 Task: Add the task  Implement a new virtualization system for a company's IT infrastructure to the section Dash Decathlon in the project AgileResolve and add a Due Date to the respective task as 2024/02/27
Action: Mouse moved to (629, 443)
Screenshot: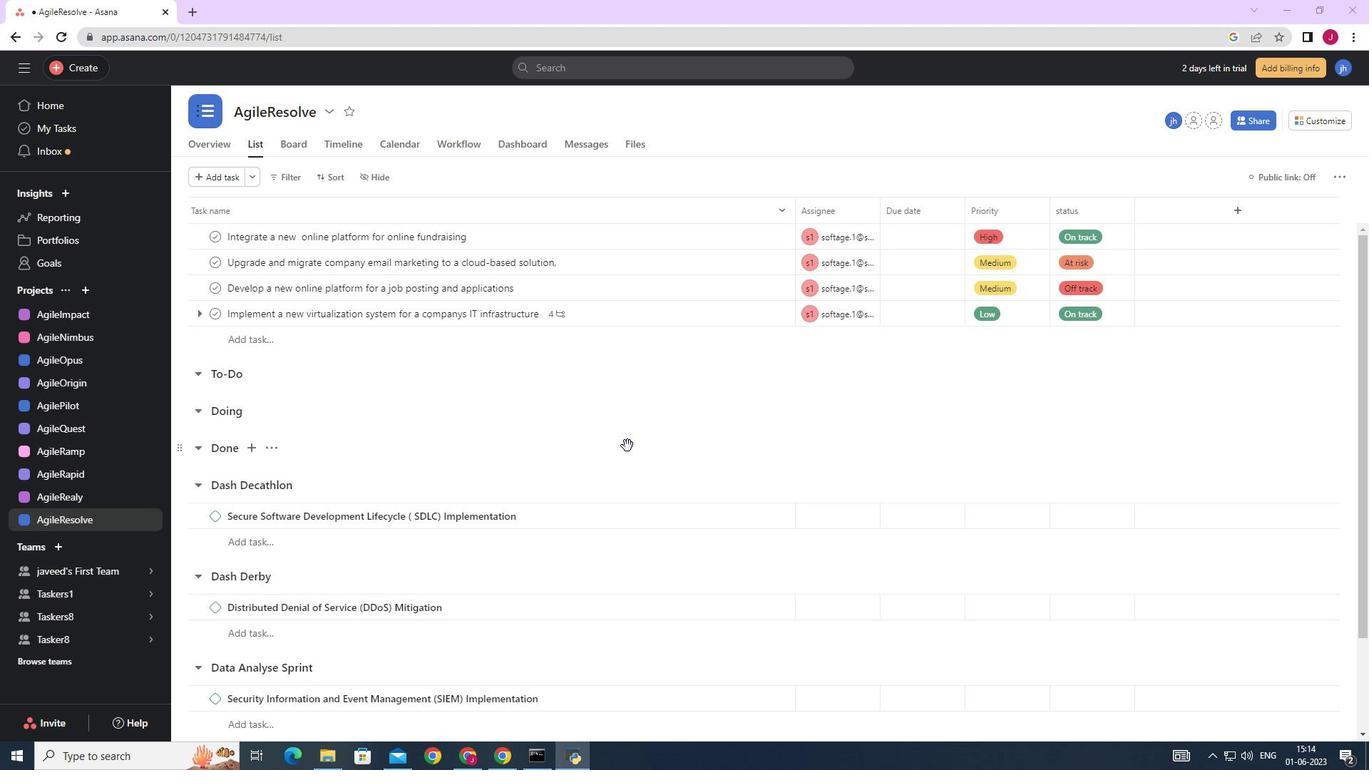 
Action: Mouse scrolled (629, 442) with delta (0, 0)
Screenshot: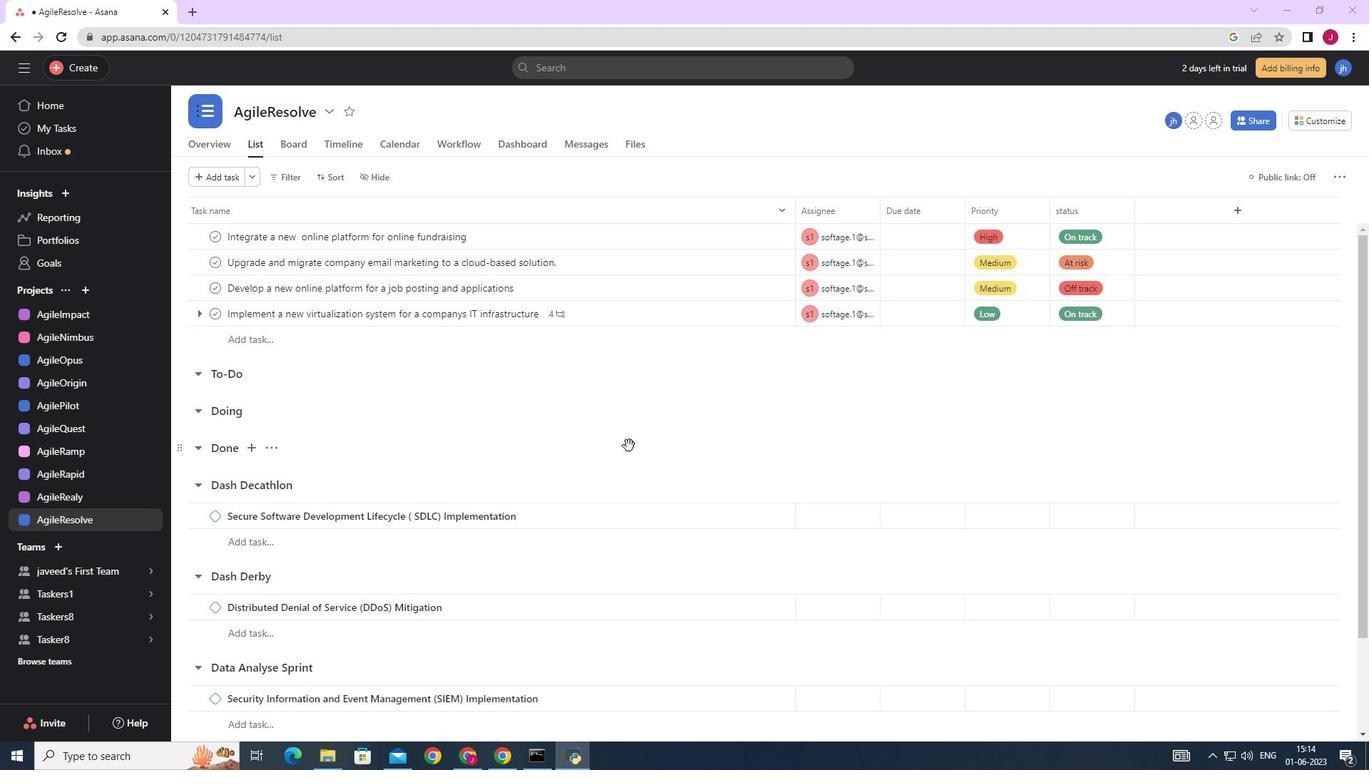 
Action: Mouse scrolled (629, 442) with delta (0, 0)
Screenshot: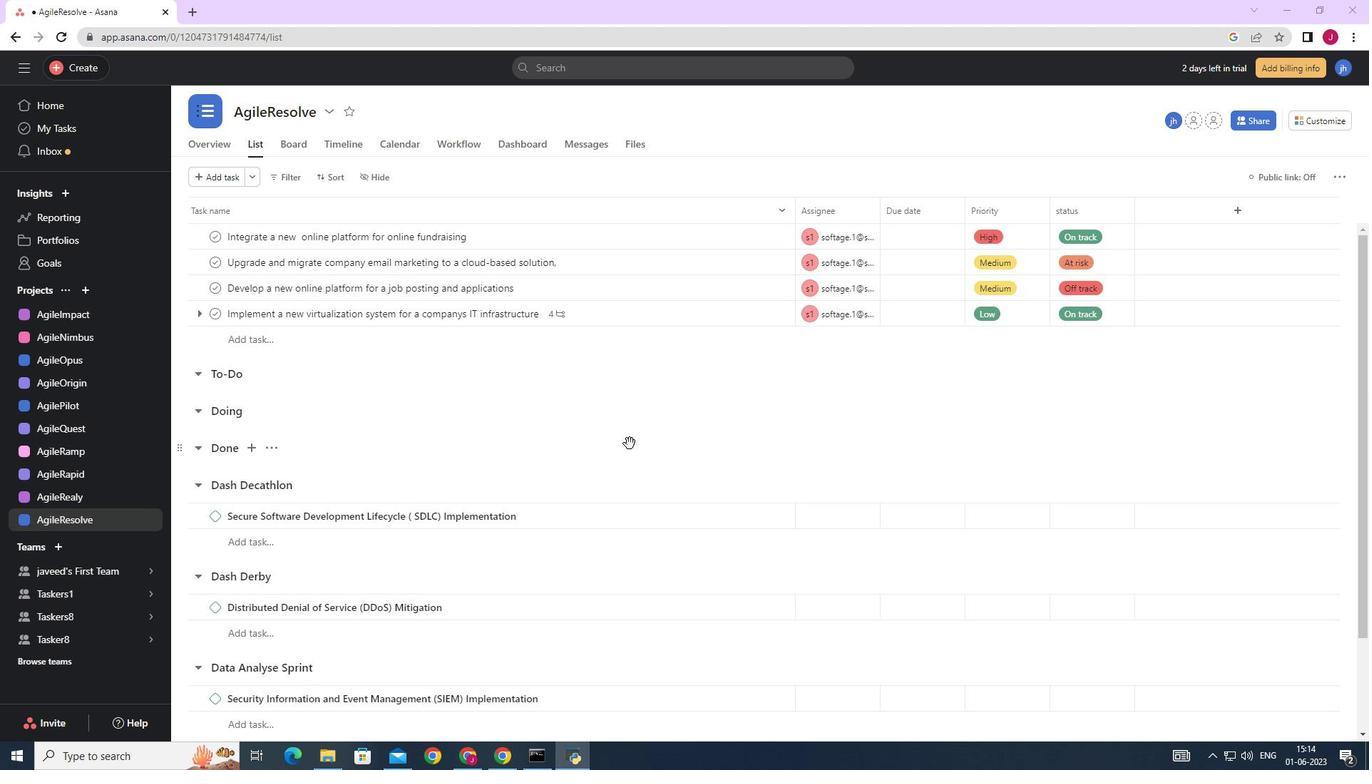 
Action: Mouse scrolled (629, 442) with delta (0, 0)
Screenshot: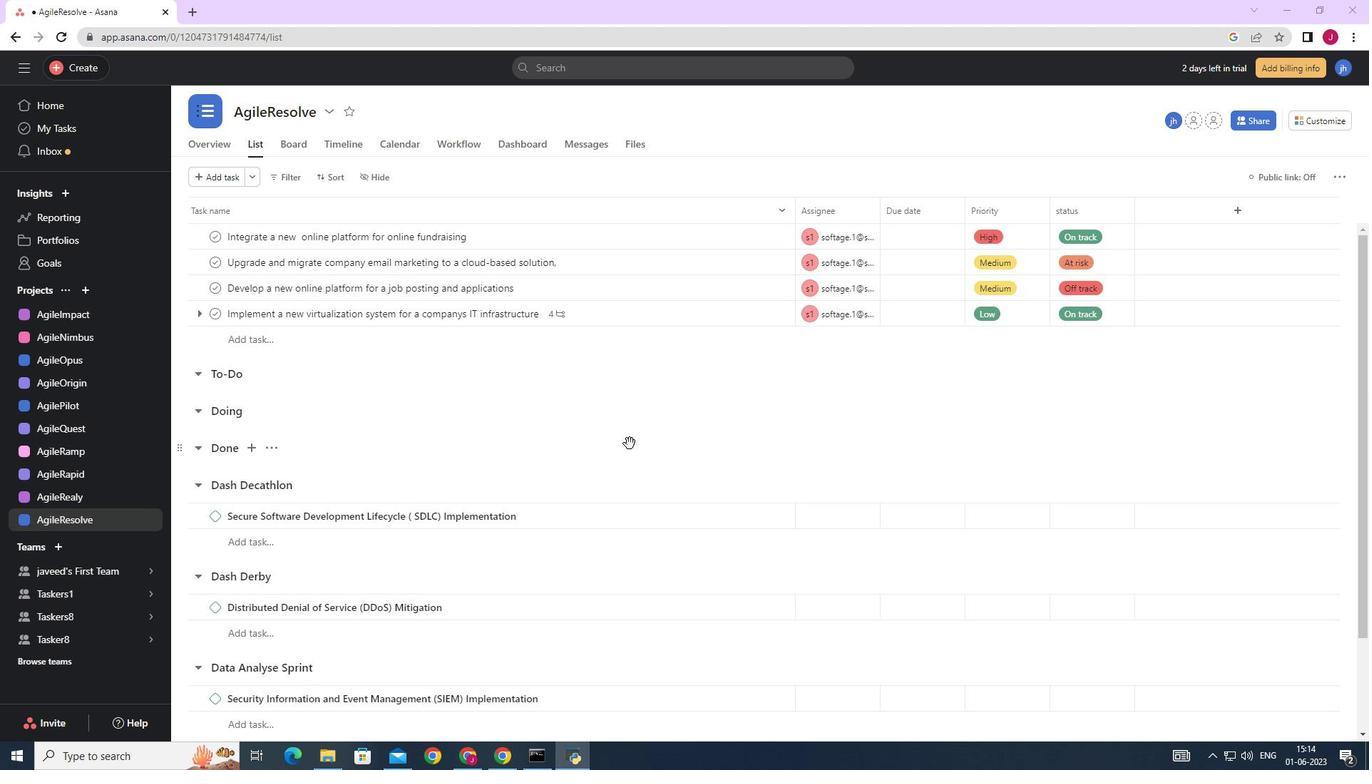 
Action: Mouse scrolled (629, 442) with delta (0, 0)
Screenshot: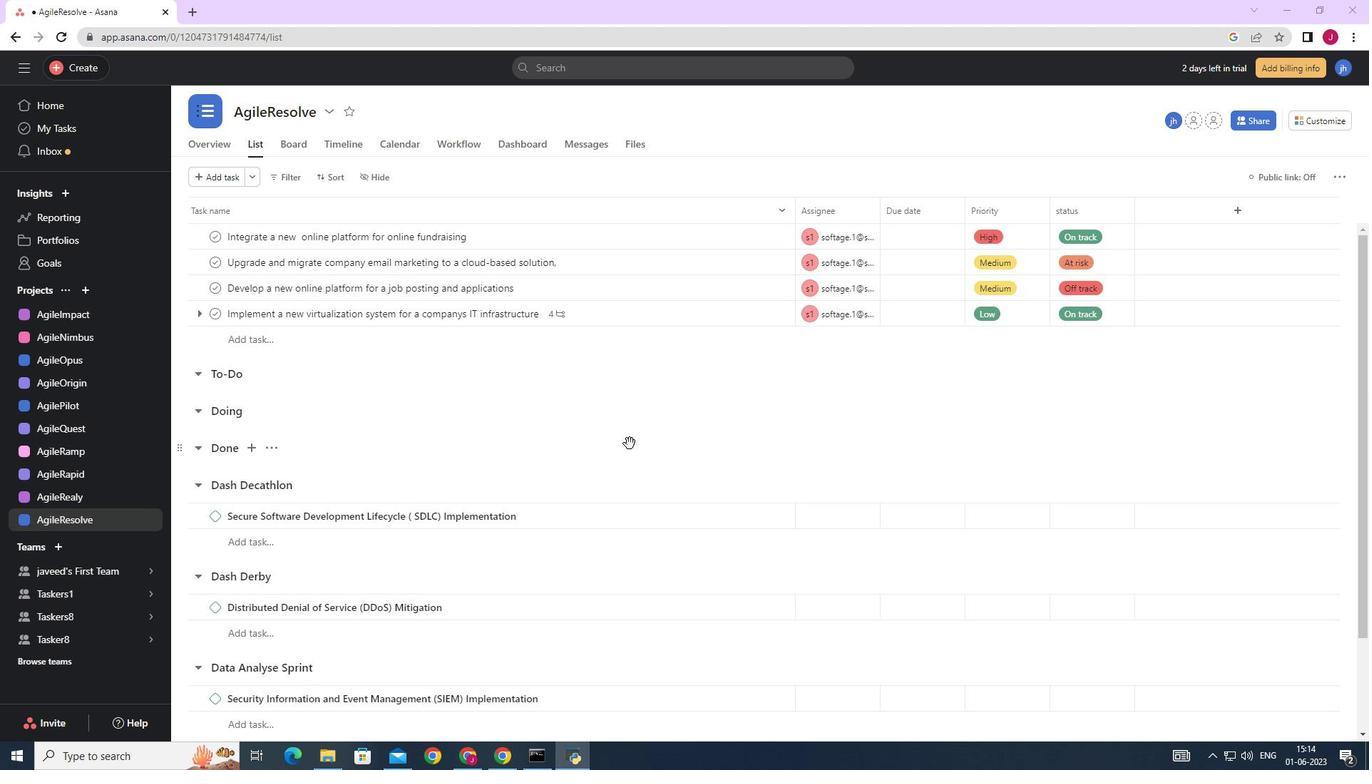 
Action: Mouse scrolled (629, 442) with delta (0, 0)
Screenshot: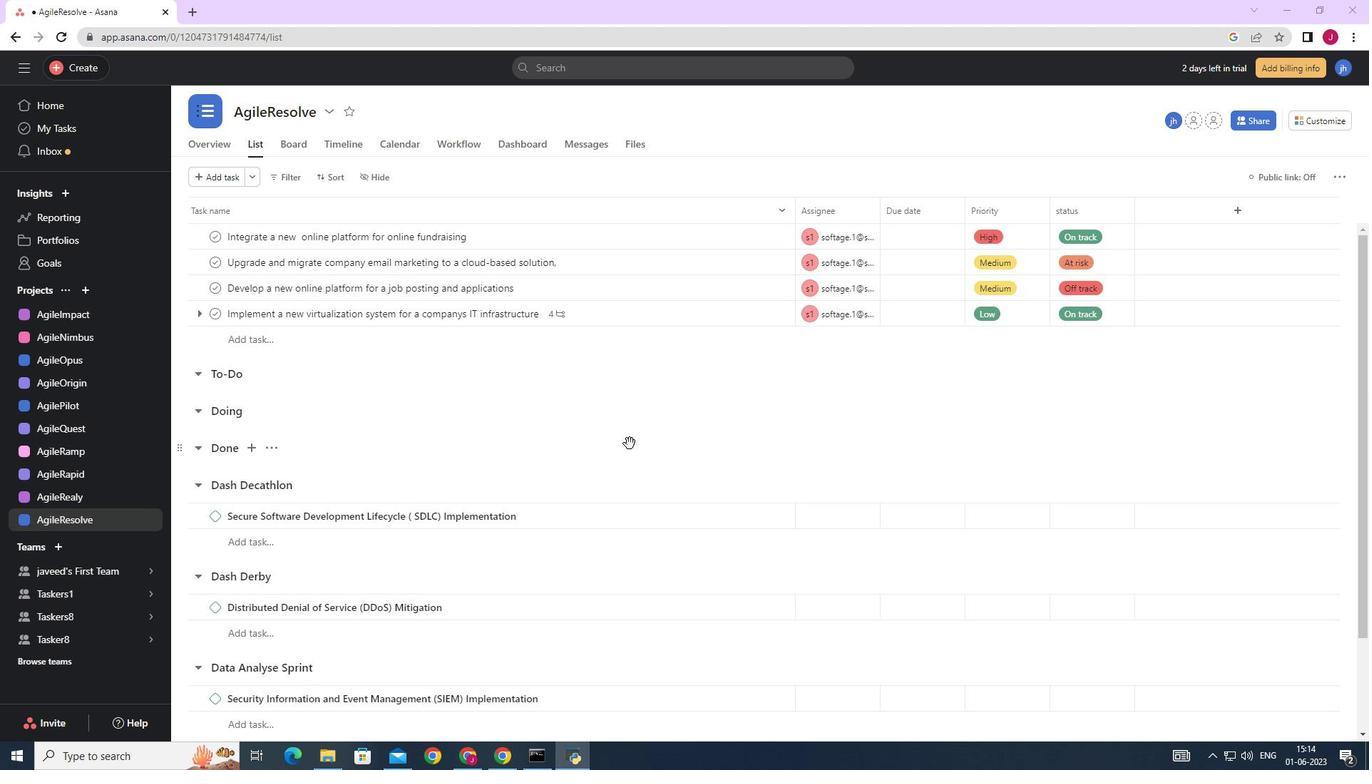 
Action: Mouse moved to (658, 434)
Screenshot: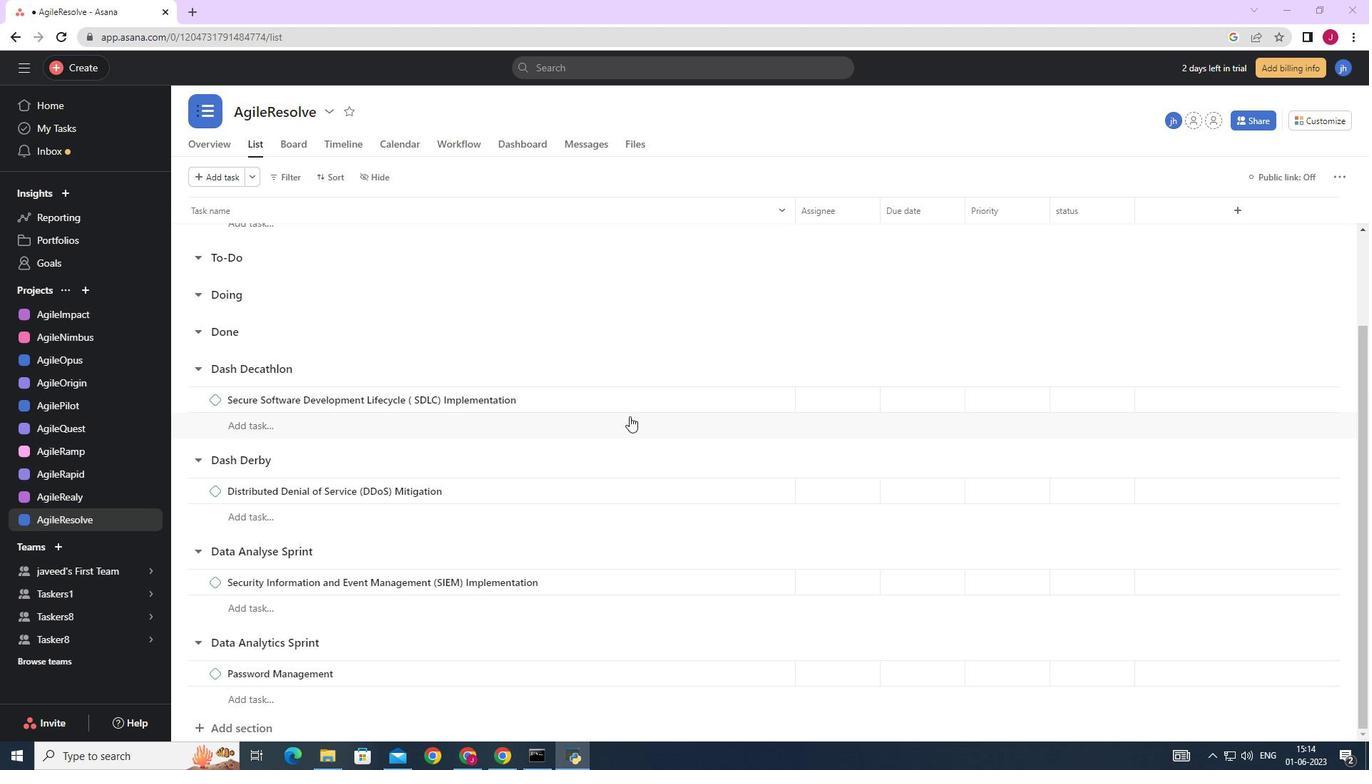
Action: Mouse scrolled (658, 434) with delta (0, 0)
Screenshot: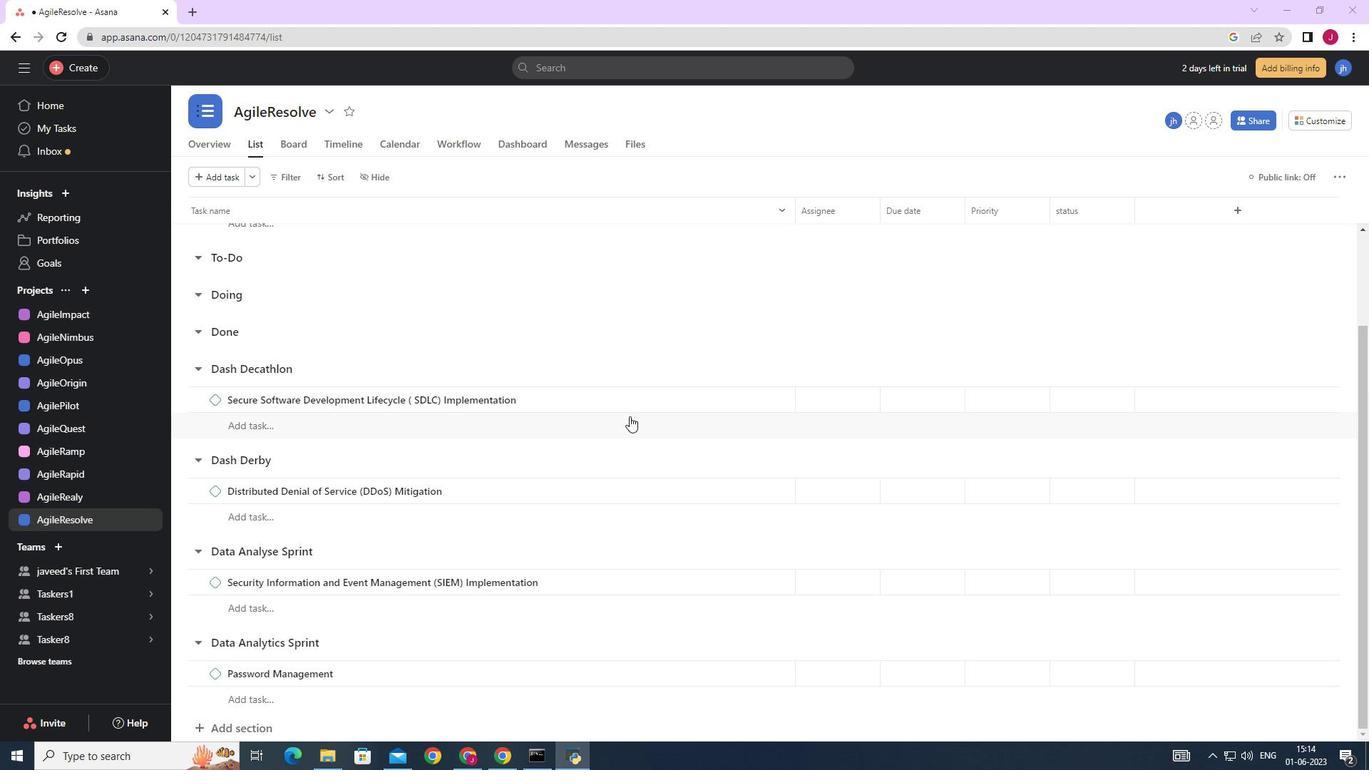 
Action: Mouse moved to (658, 435)
Screenshot: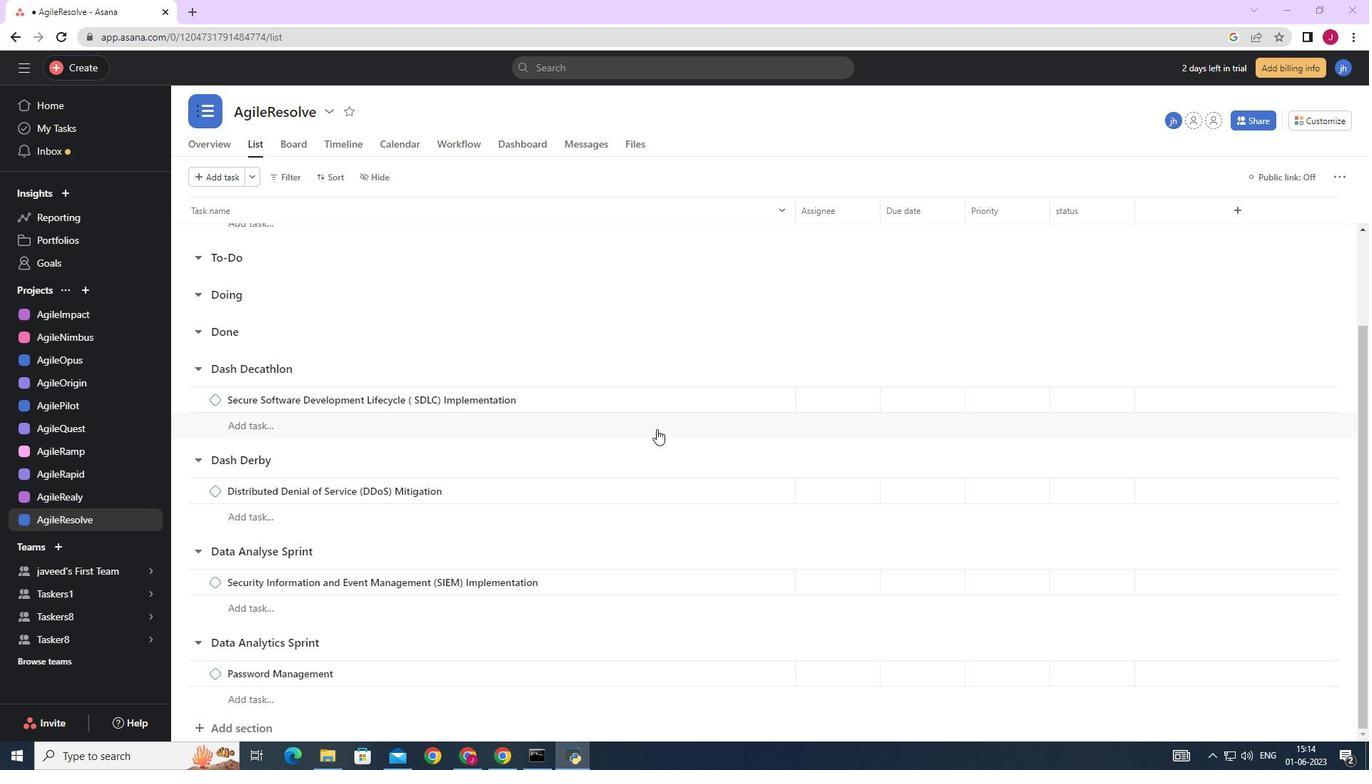 
Action: Mouse scrolled (658, 434) with delta (0, 0)
Screenshot: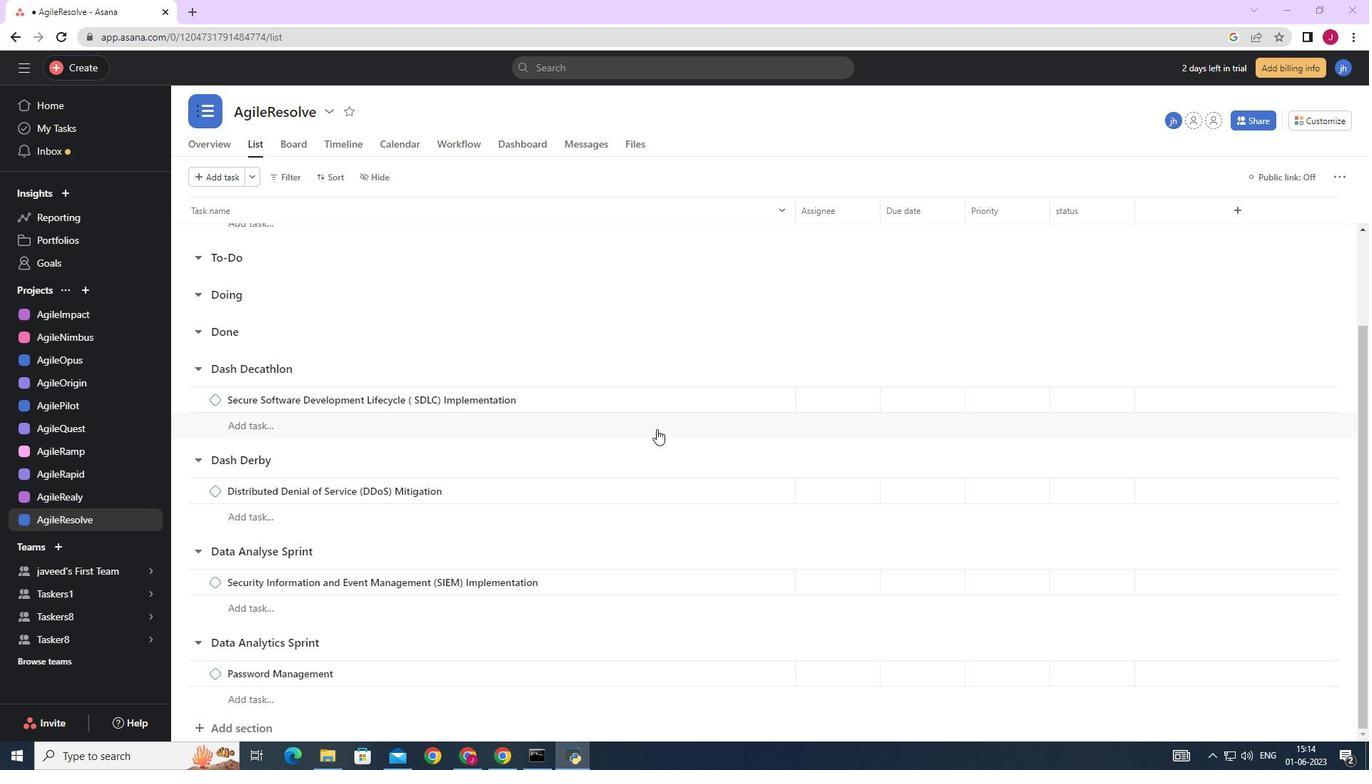 
Action: Mouse moved to (659, 436)
Screenshot: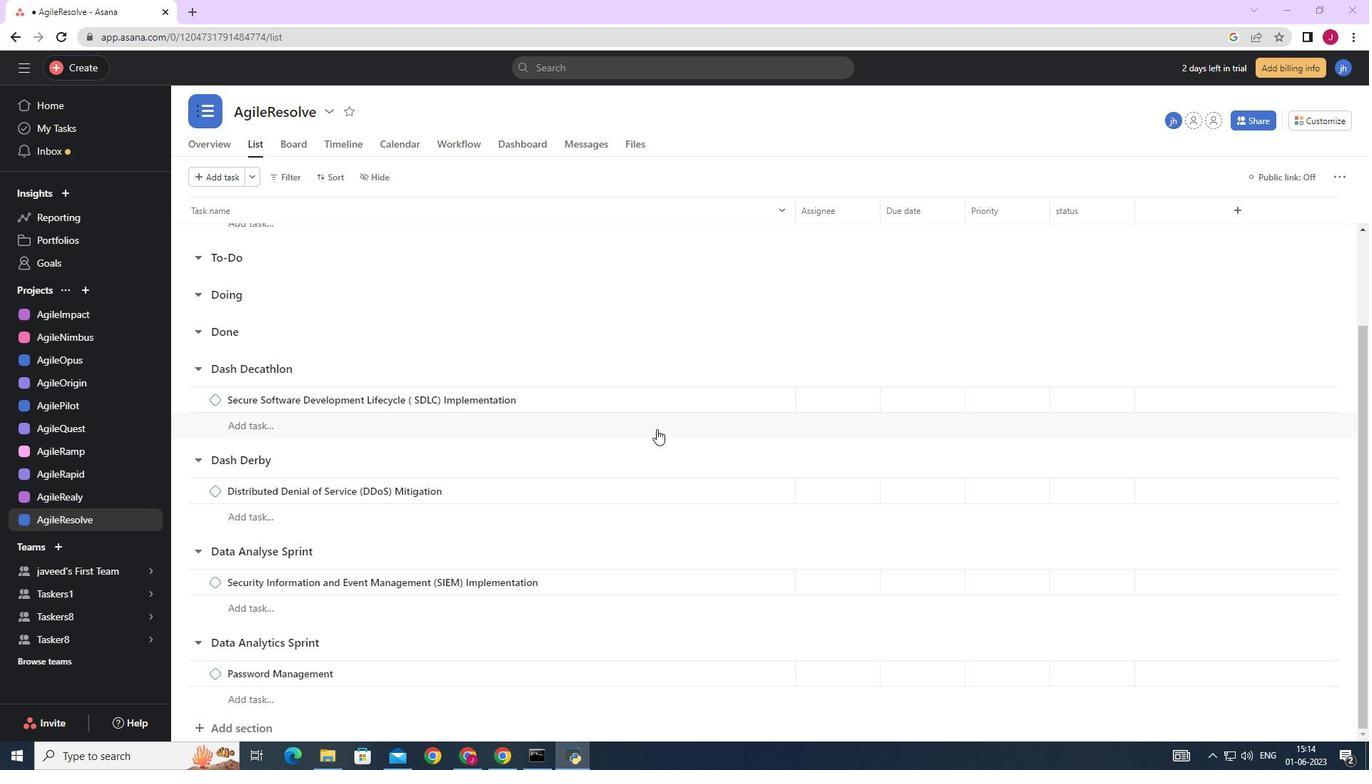 
Action: Mouse scrolled (659, 435) with delta (0, 0)
Screenshot: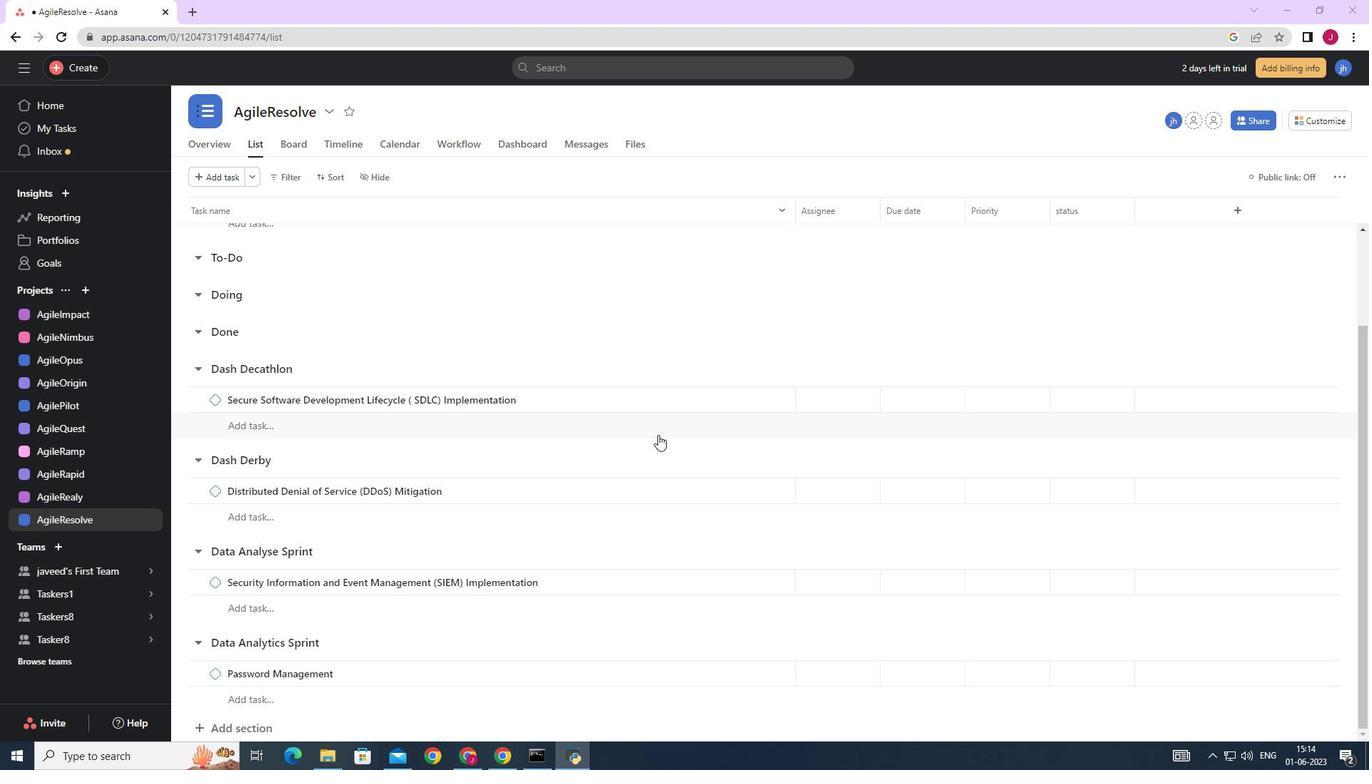 
Action: Mouse moved to (598, 436)
Screenshot: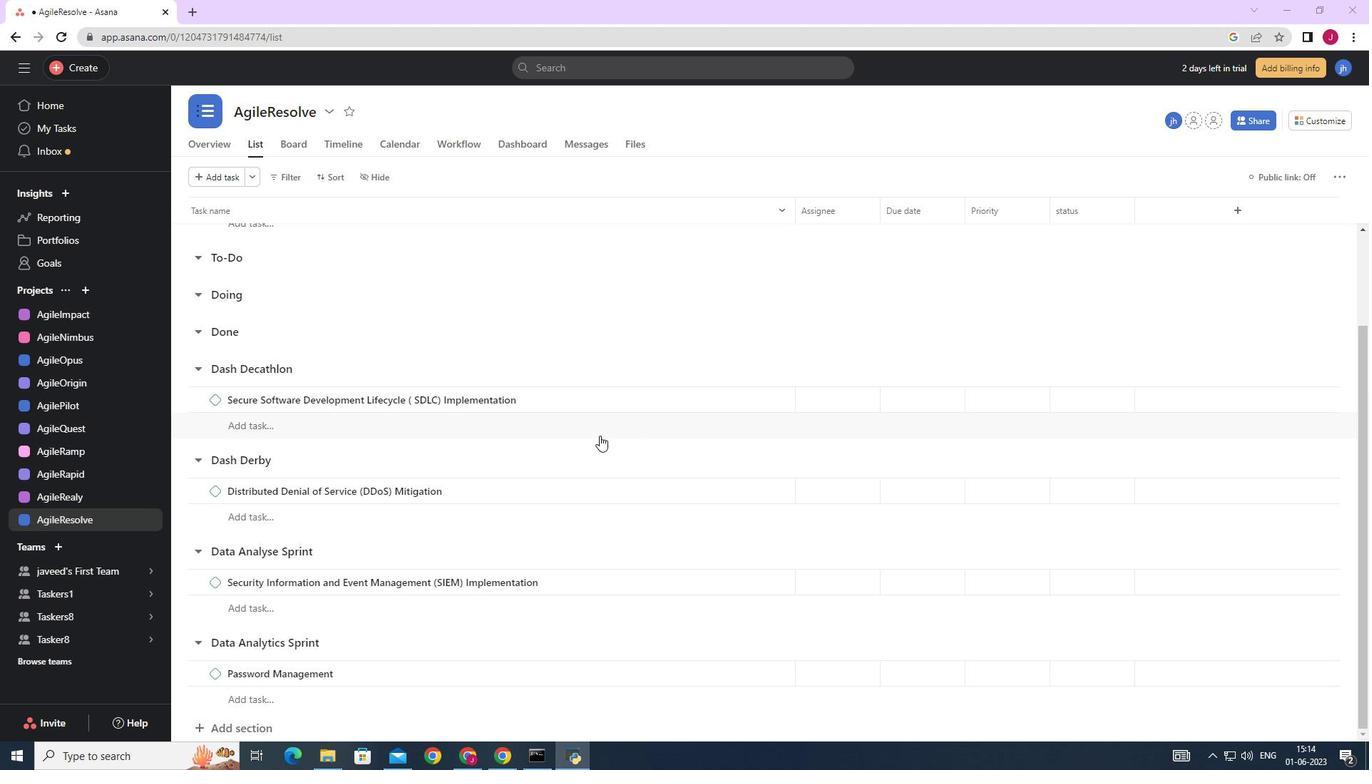
Action: Mouse scrolled (598, 437) with delta (0, 0)
Screenshot: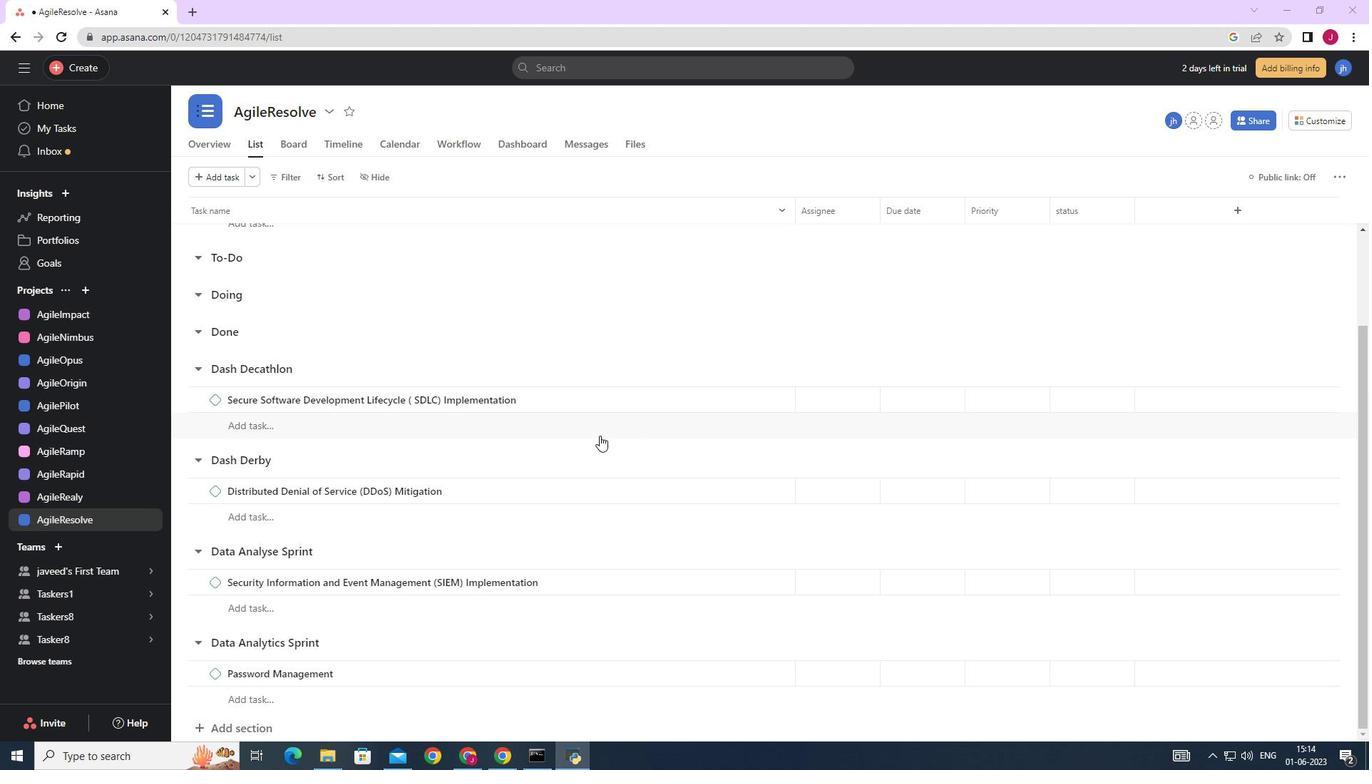 
Action: Mouse moved to (598, 436)
Screenshot: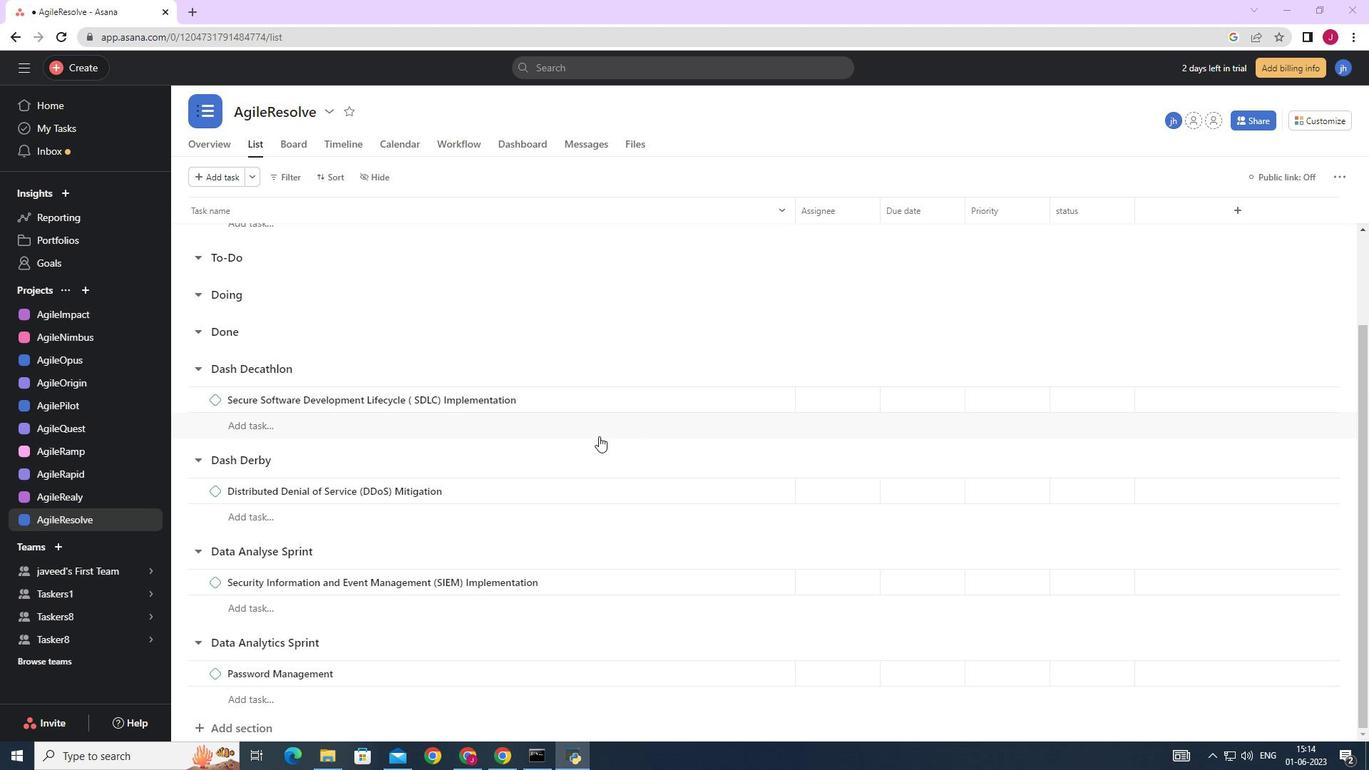 
Action: Mouse scrolled (598, 437) with delta (0, 0)
Screenshot: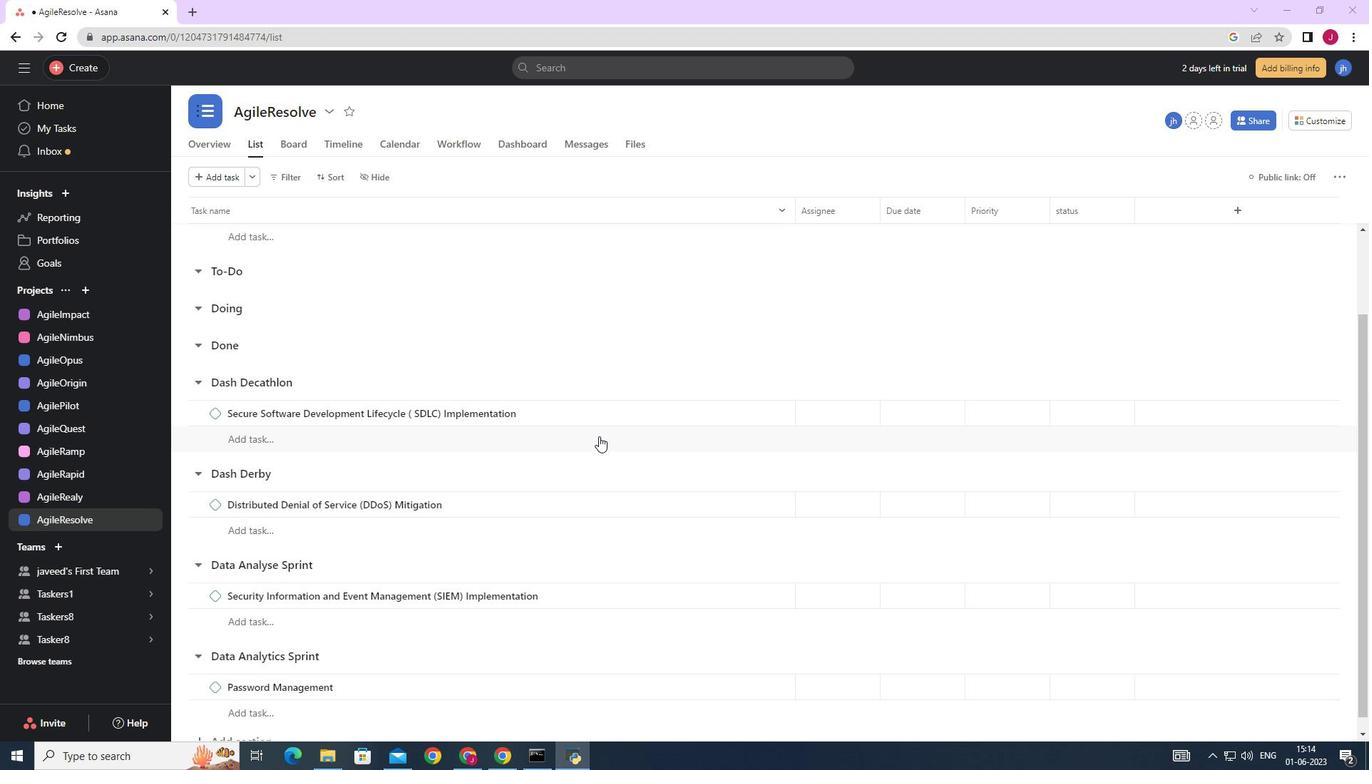 
Action: Mouse scrolled (598, 437) with delta (0, 0)
Screenshot: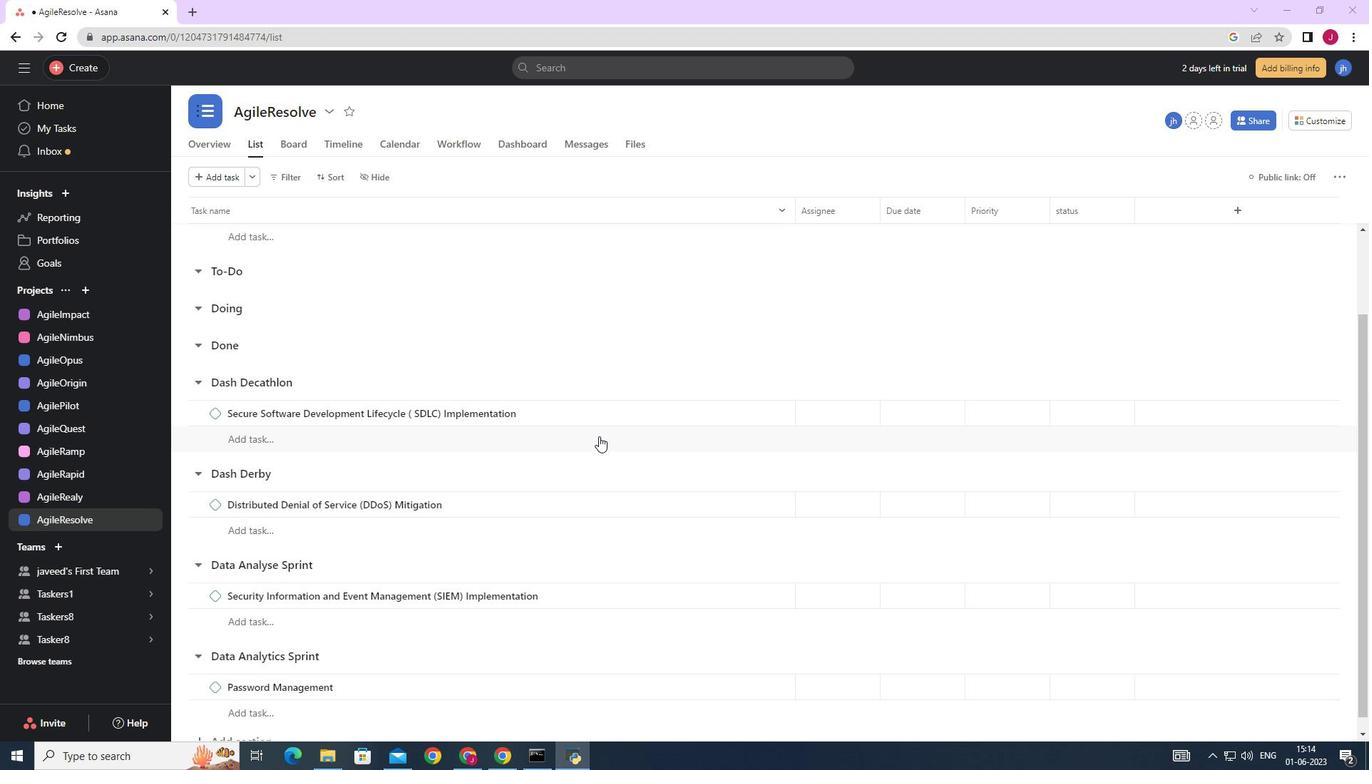 
Action: Mouse moved to (753, 309)
Screenshot: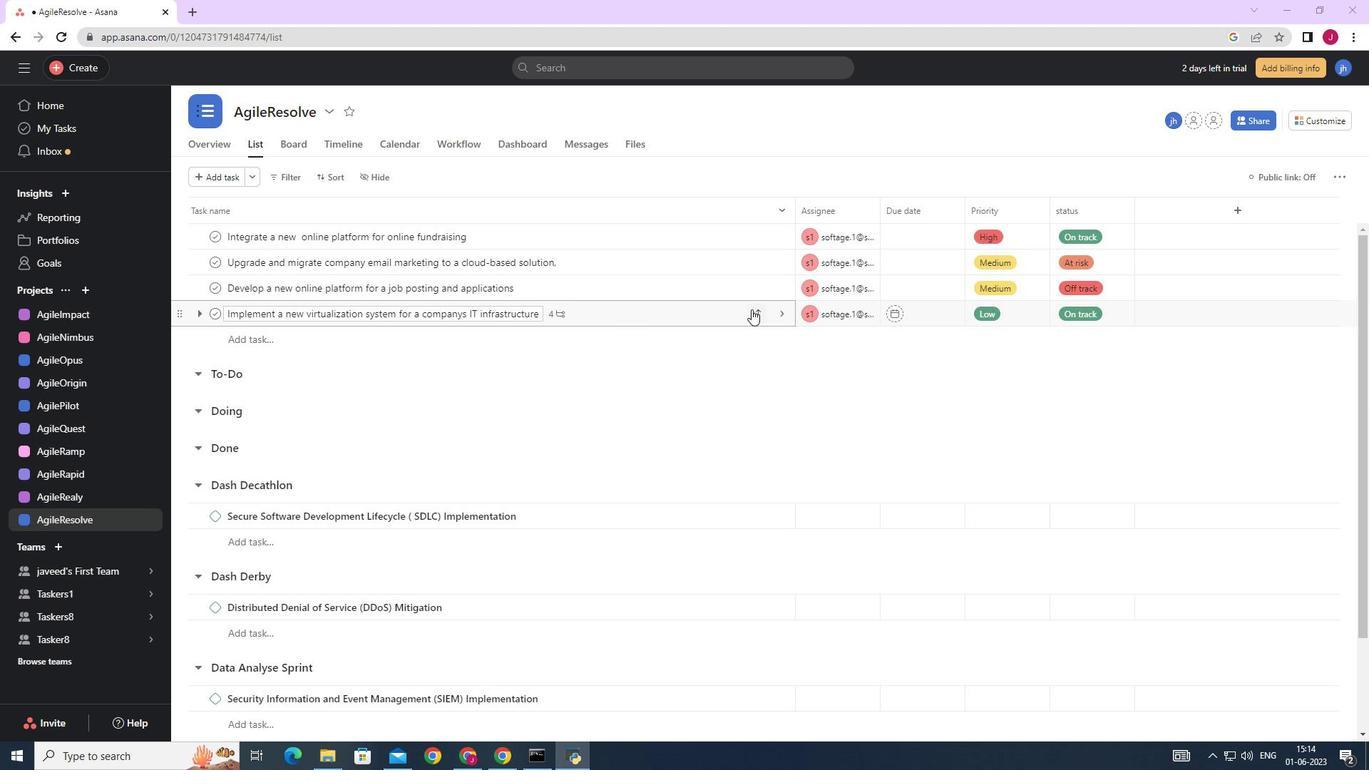 
Action: Mouse pressed left at (753, 309)
Screenshot: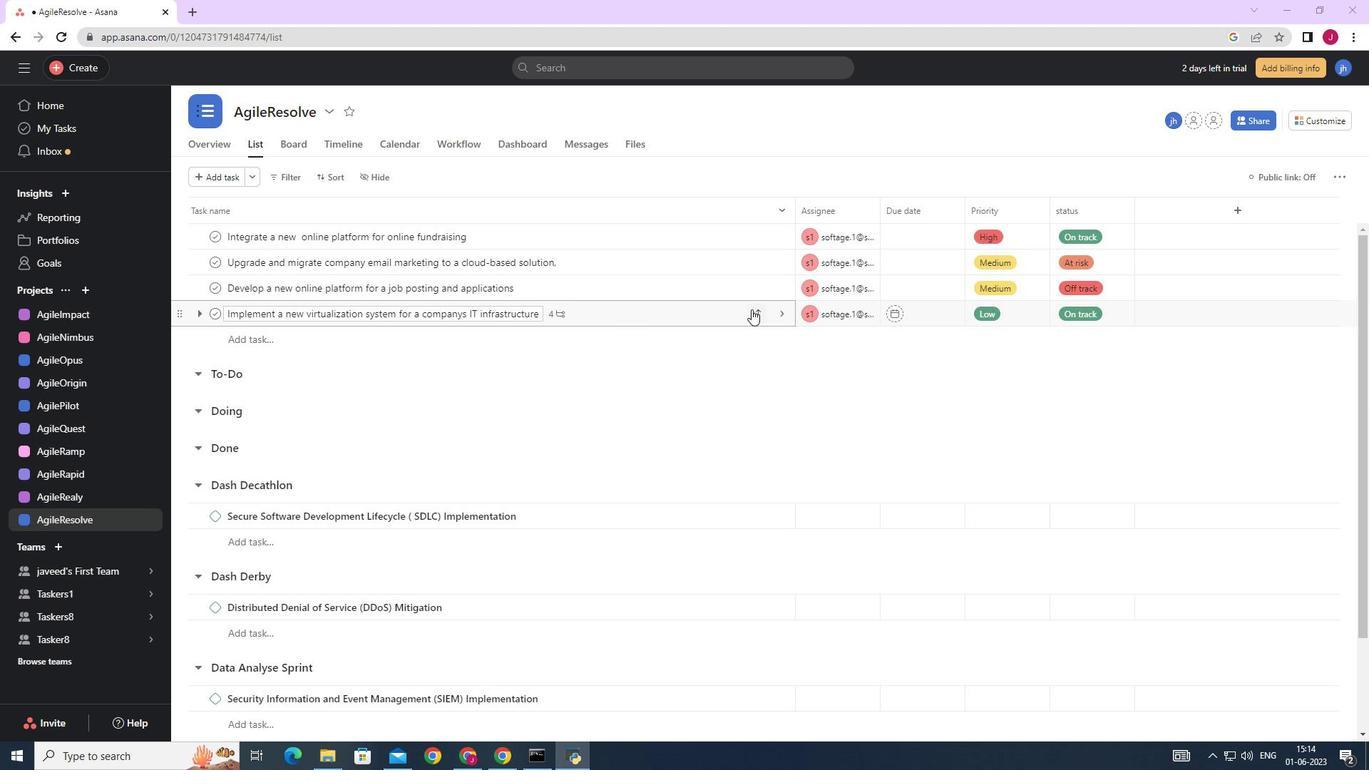 
Action: Mouse moved to (701, 472)
Screenshot: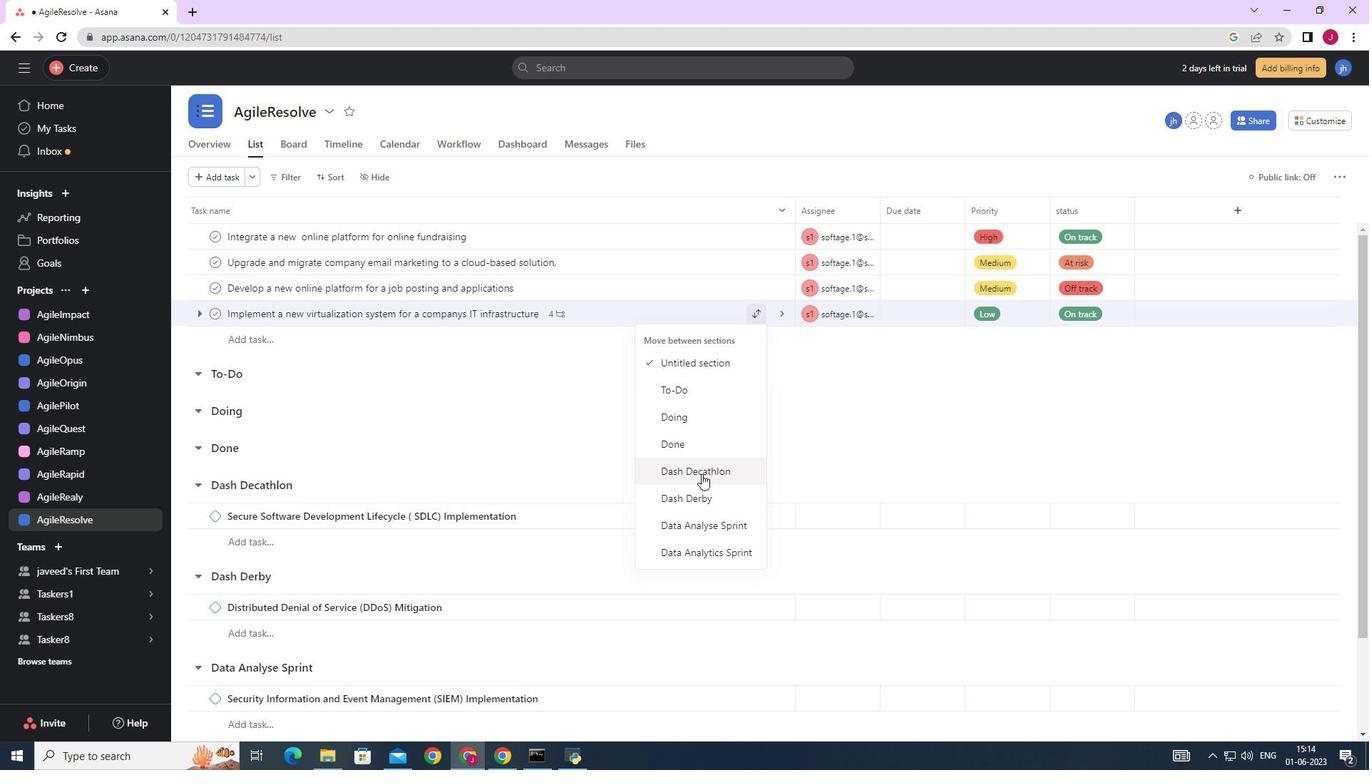 
Action: Mouse pressed left at (701, 472)
Screenshot: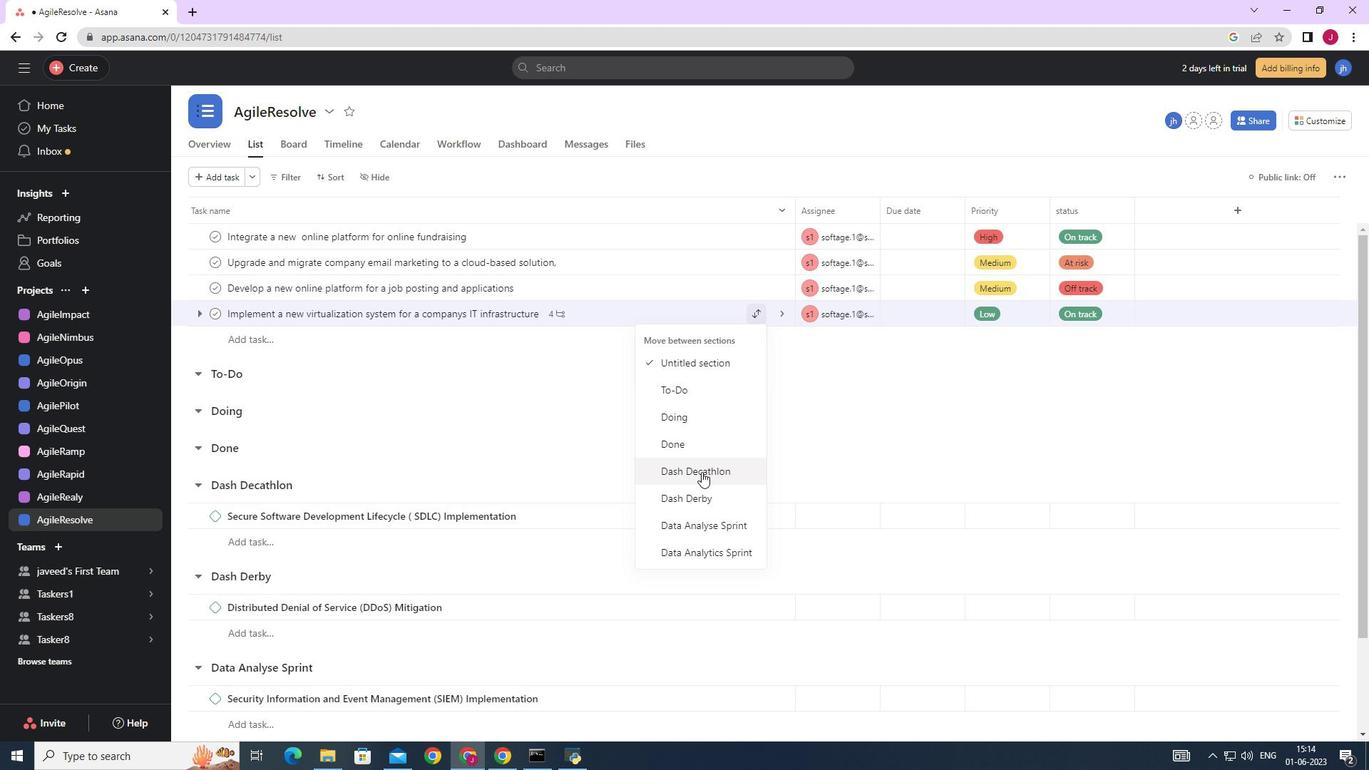 
Action: Mouse moved to (932, 491)
Screenshot: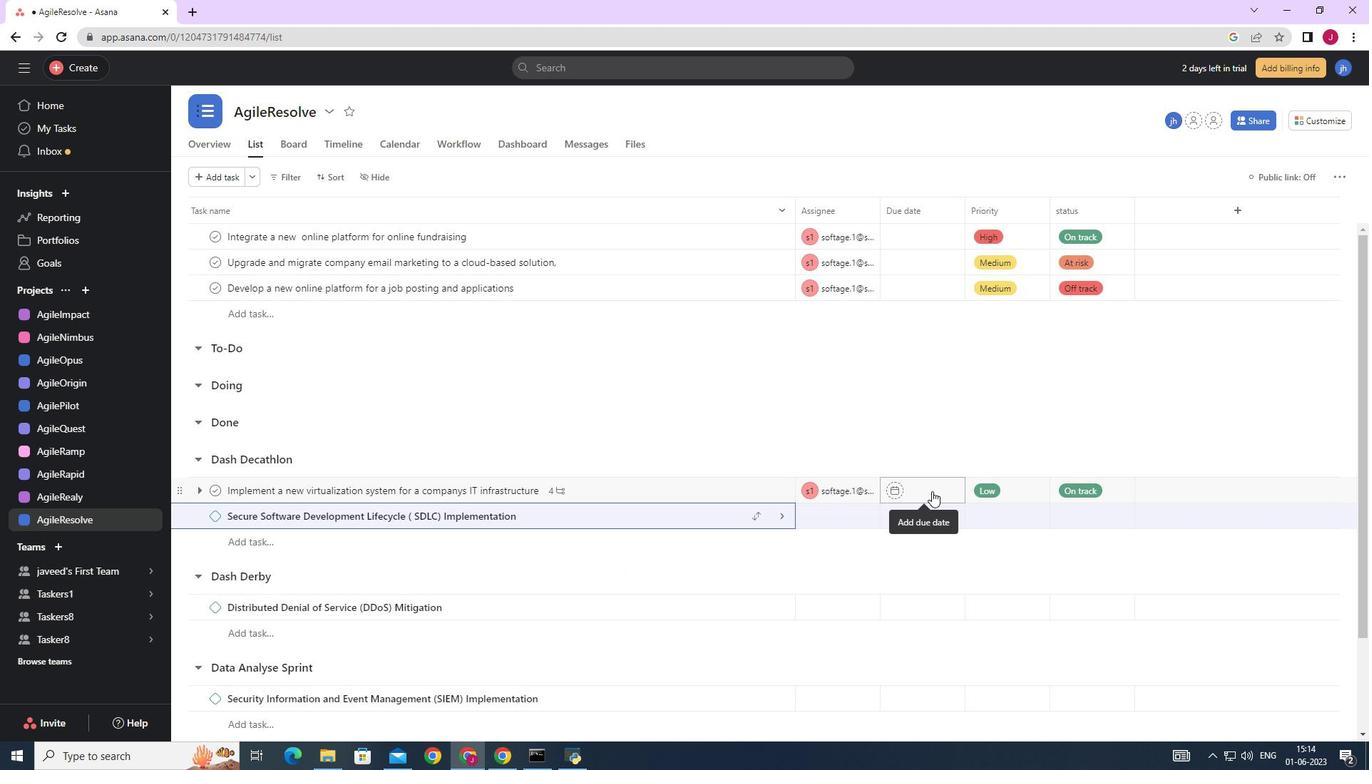 
Action: Mouse pressed left at (932, 491)
Screenshot: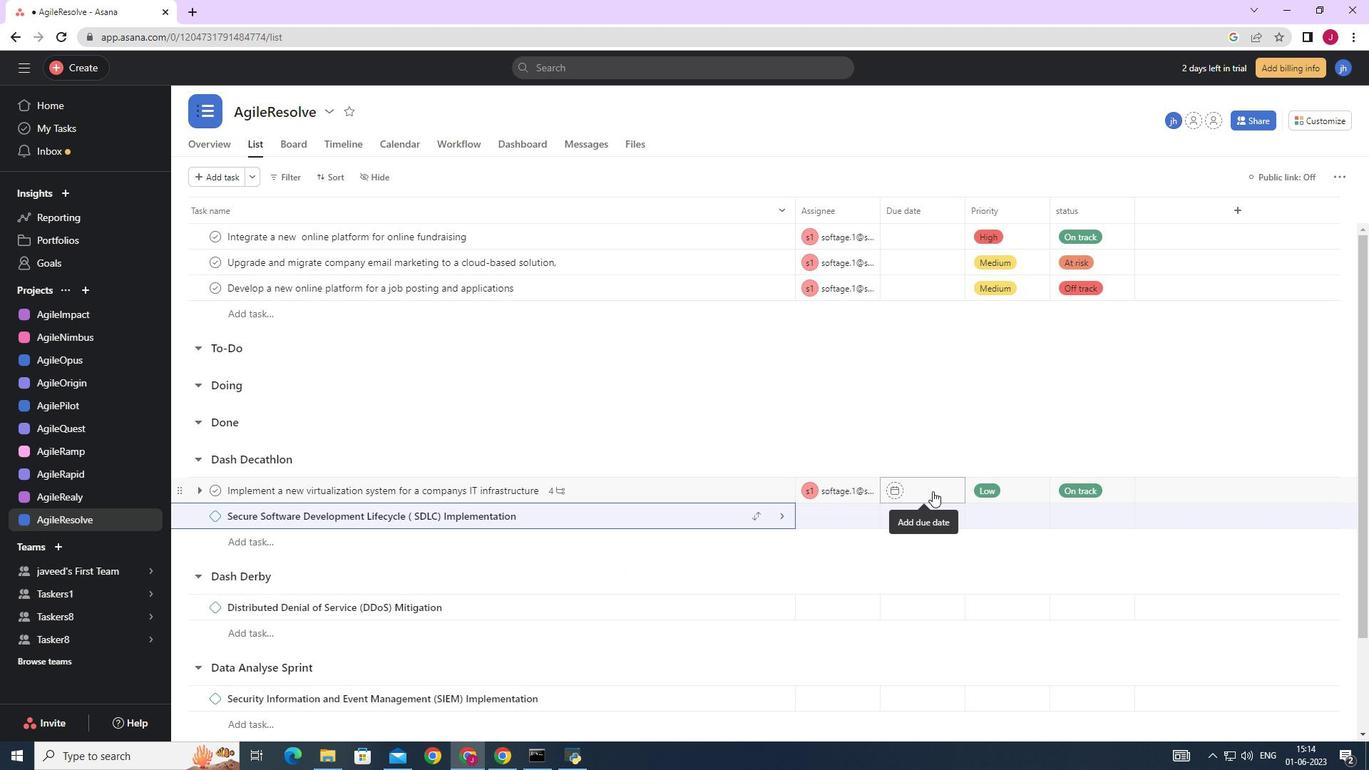
Action: Mouse moved to (1063, 263)
Screenshot: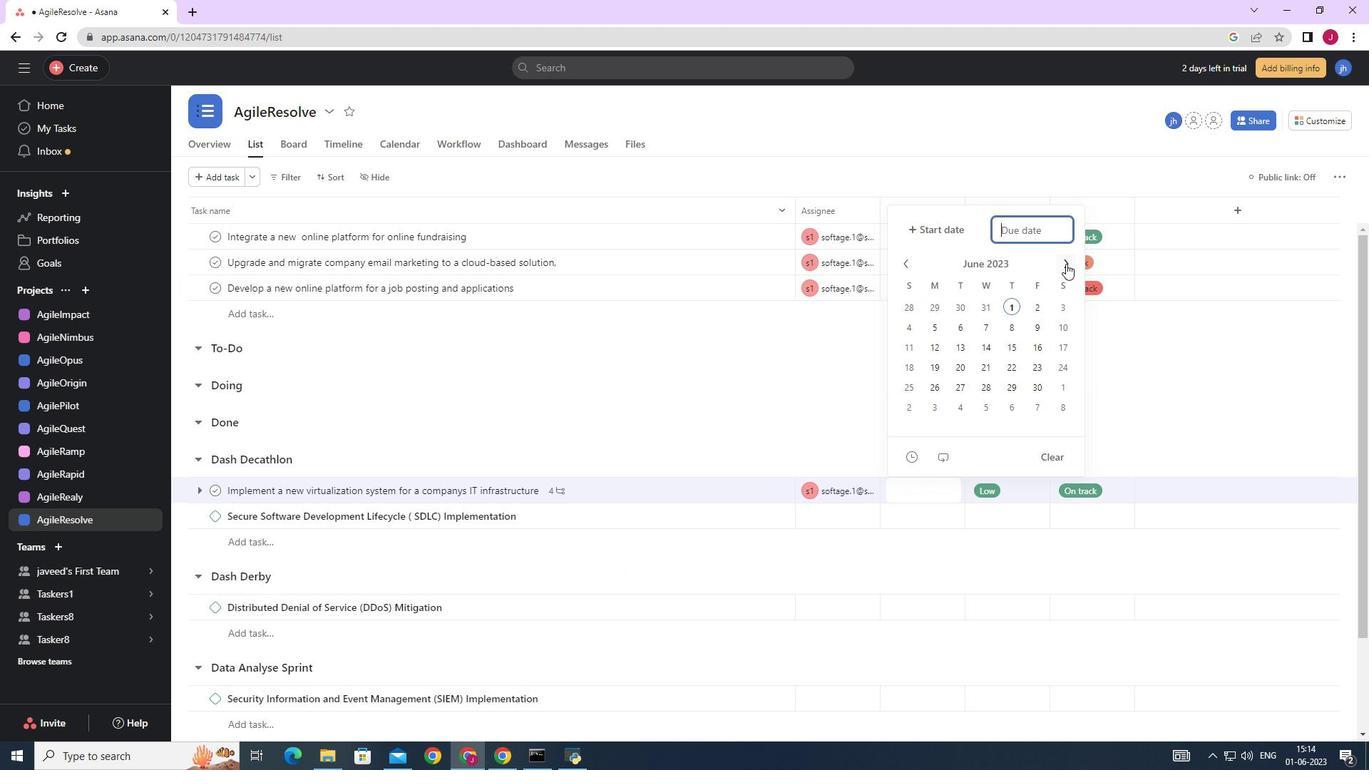 
Action: Mouse pressed left at (1063, 263)
Screenshot: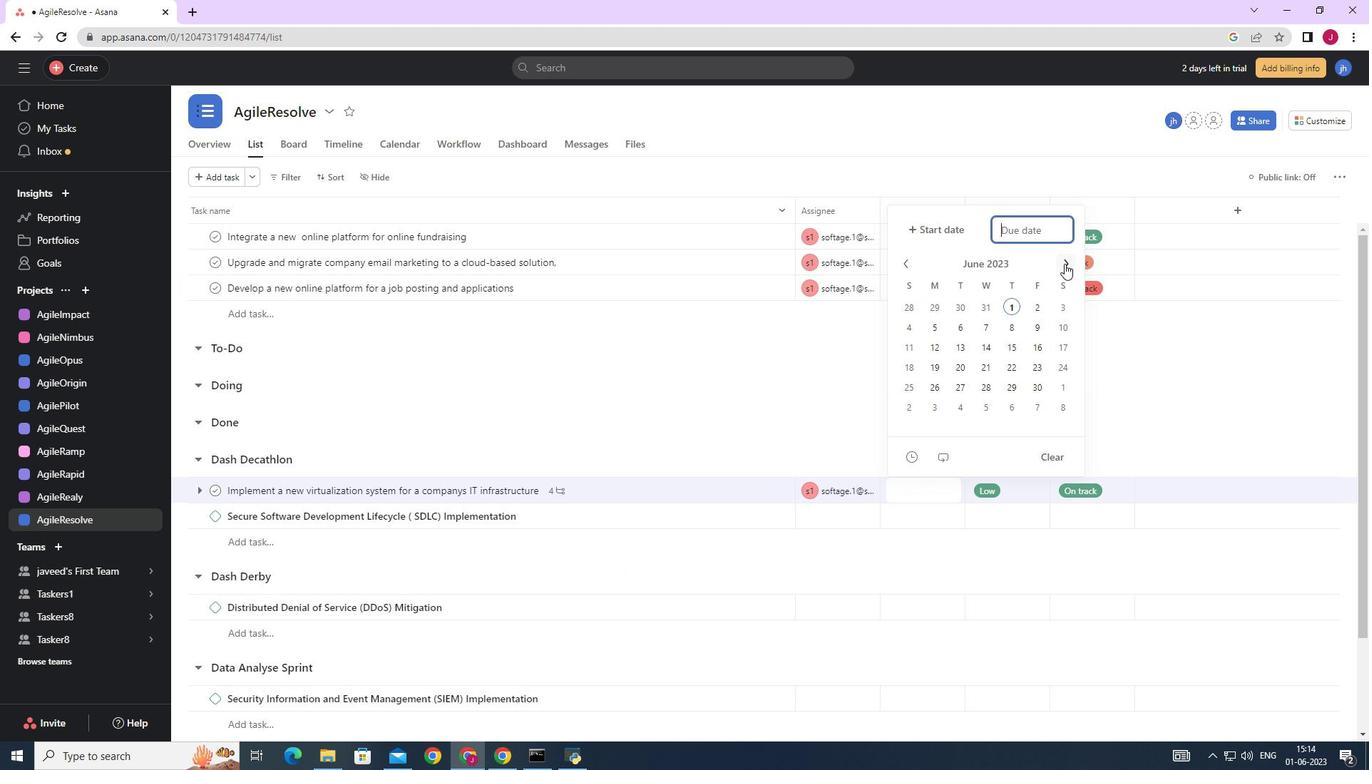 
Action: Mouse pressed left at (1063, 263)
Screenshot: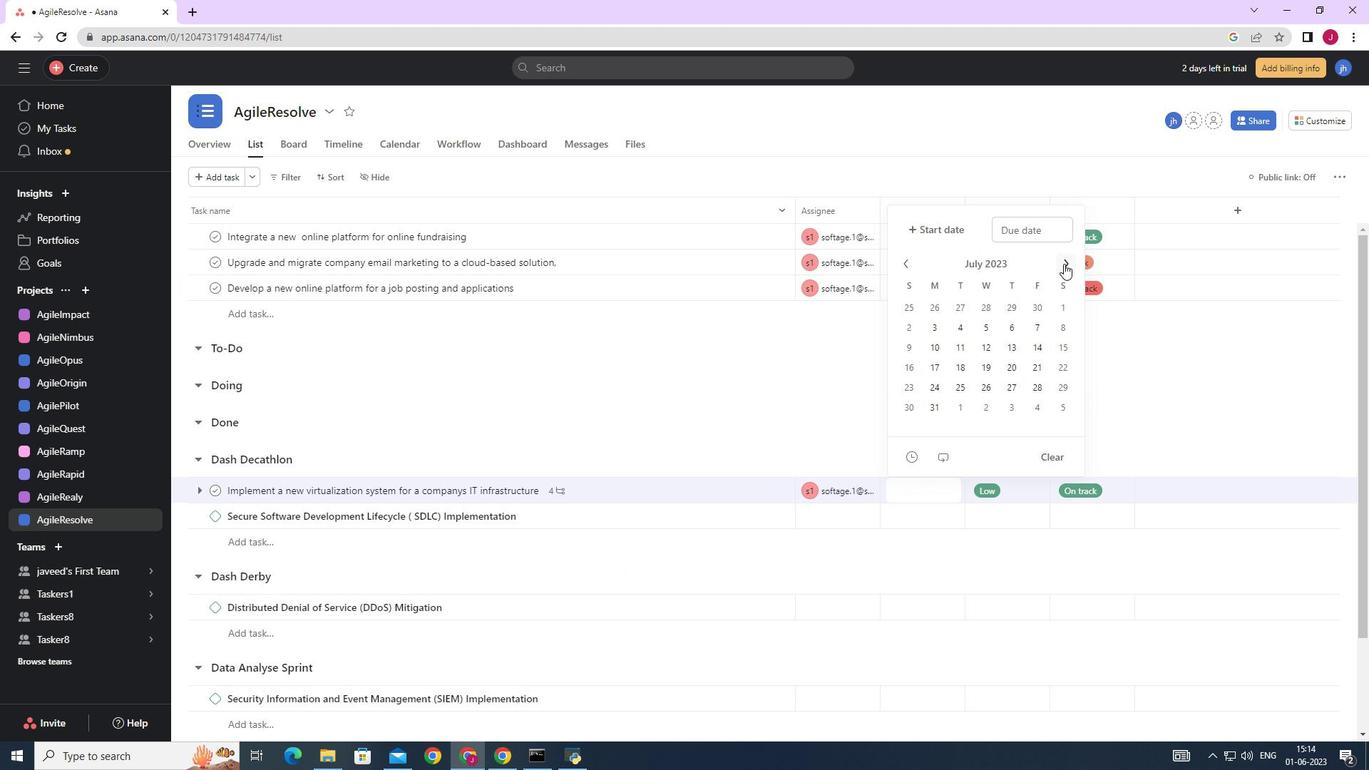 
Action: Mouse pressed left at (1063, 263)
Screenshot: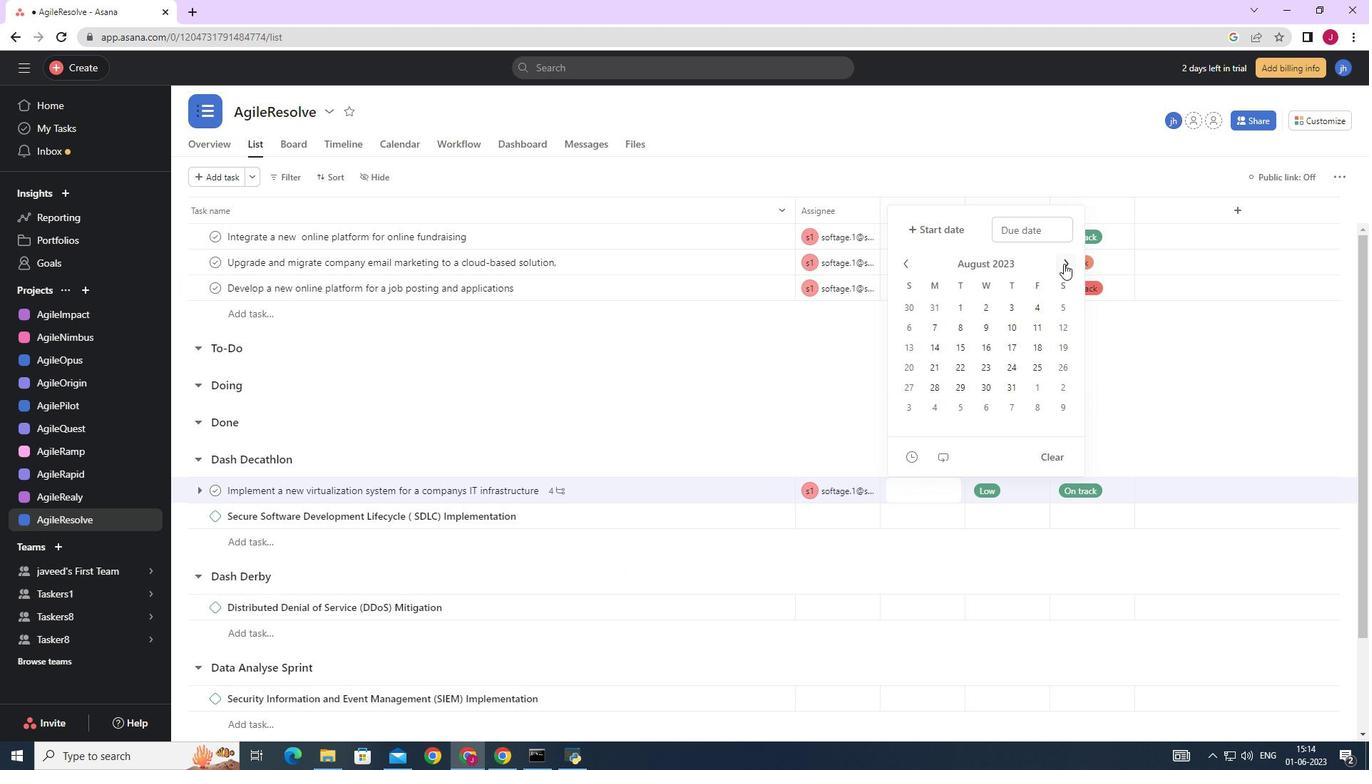
Action: Mouse pressed left at (1063, 263)
Screenshot: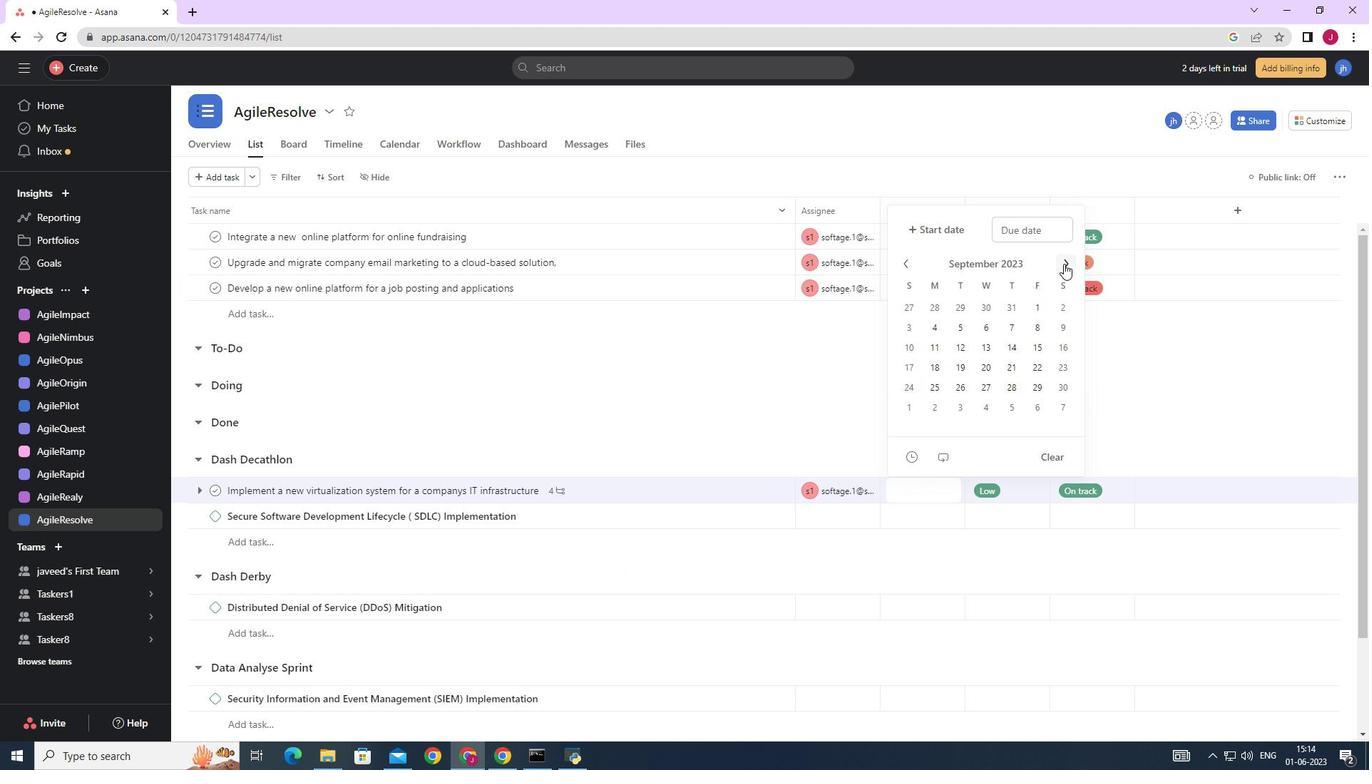 
Action: Mouse pressed left at (1063, 263)
Screenshot: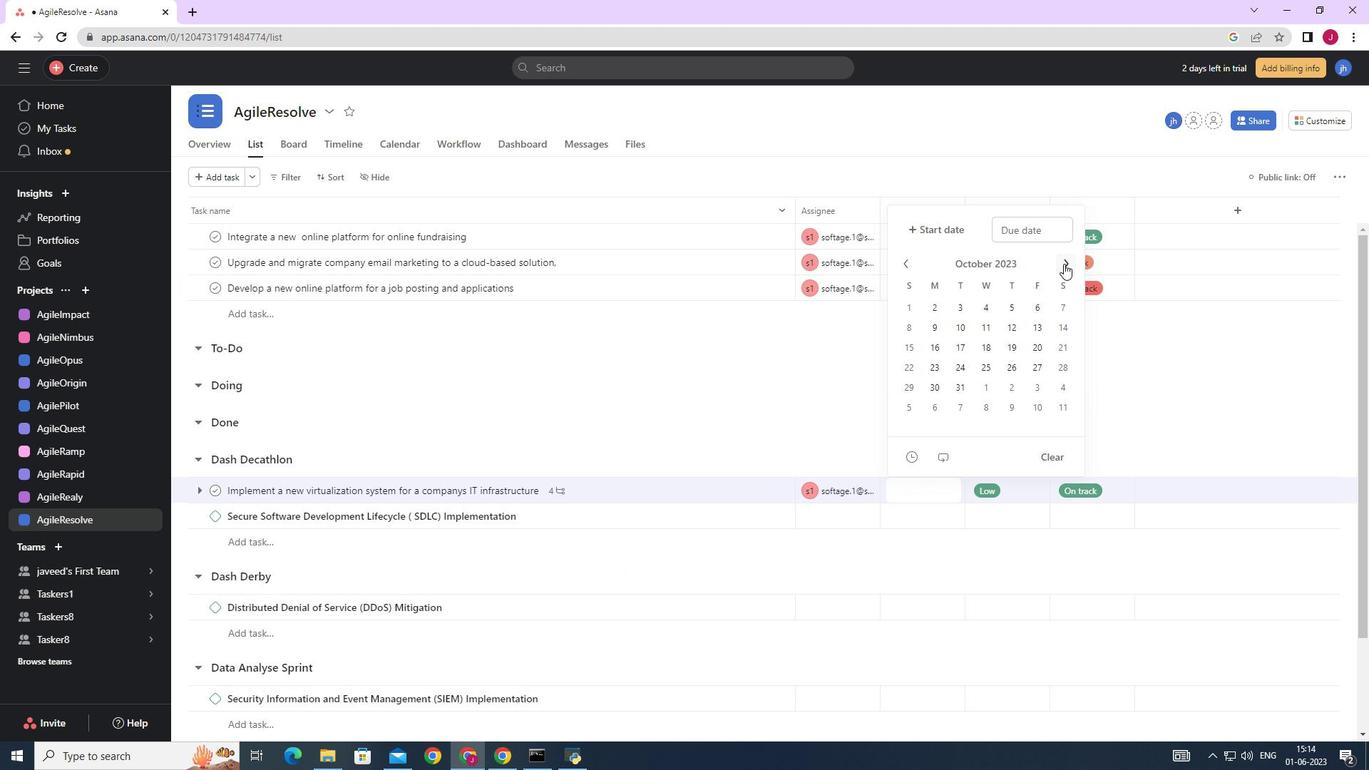 
Action: Mouse pressed left at (1063, 263)
Screenshot: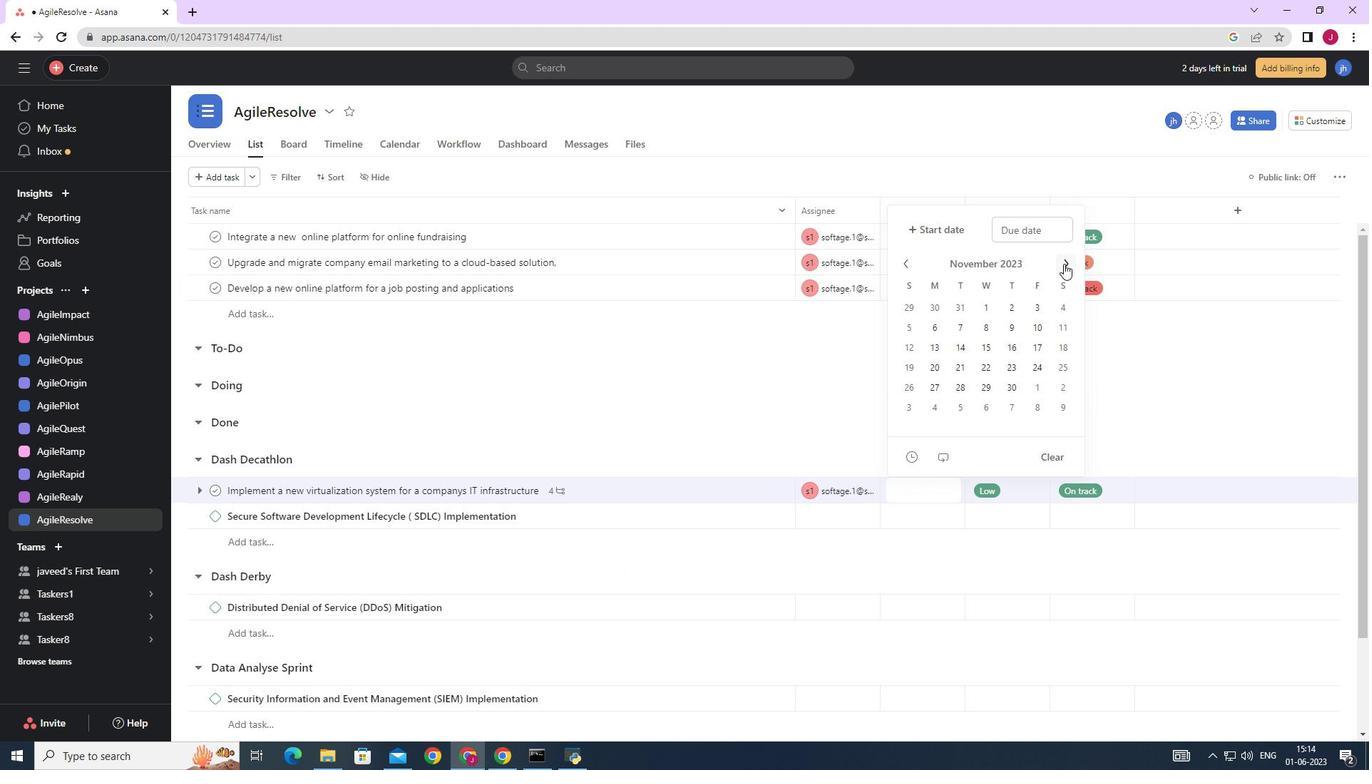 
Action: Mouse pressed left at (1063, 263)
Screenshot: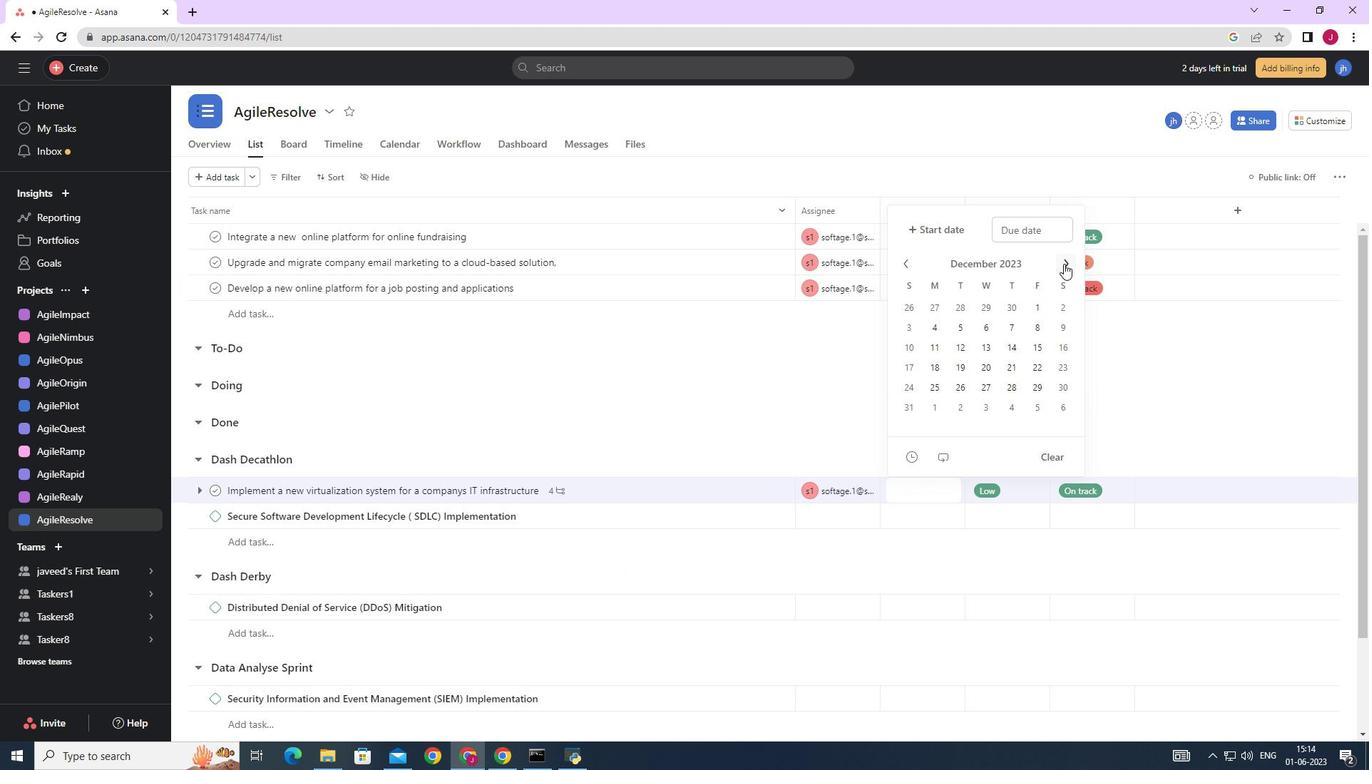 
Action: Mouse pressed left at (1063, 263)
Screenshot: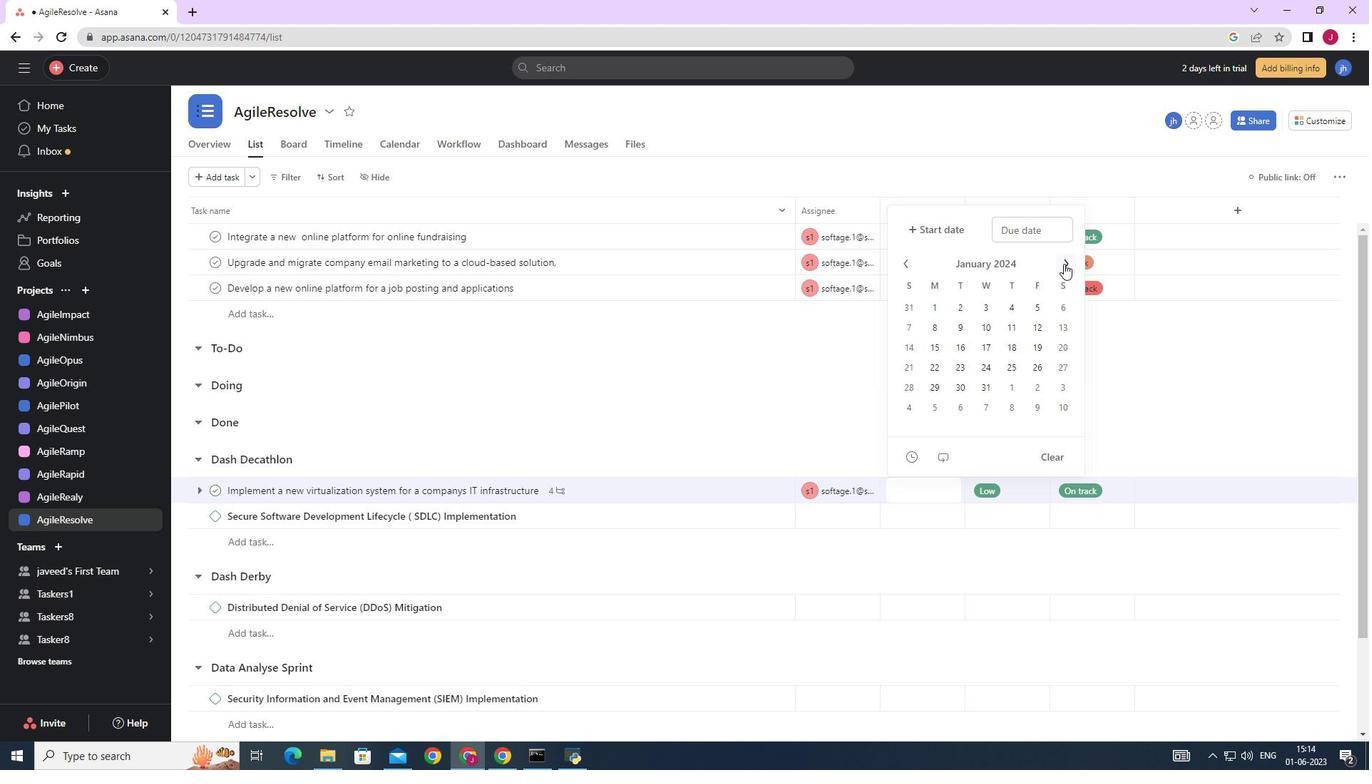 
Action: Mouse moved to (959, 383)
Screenshot: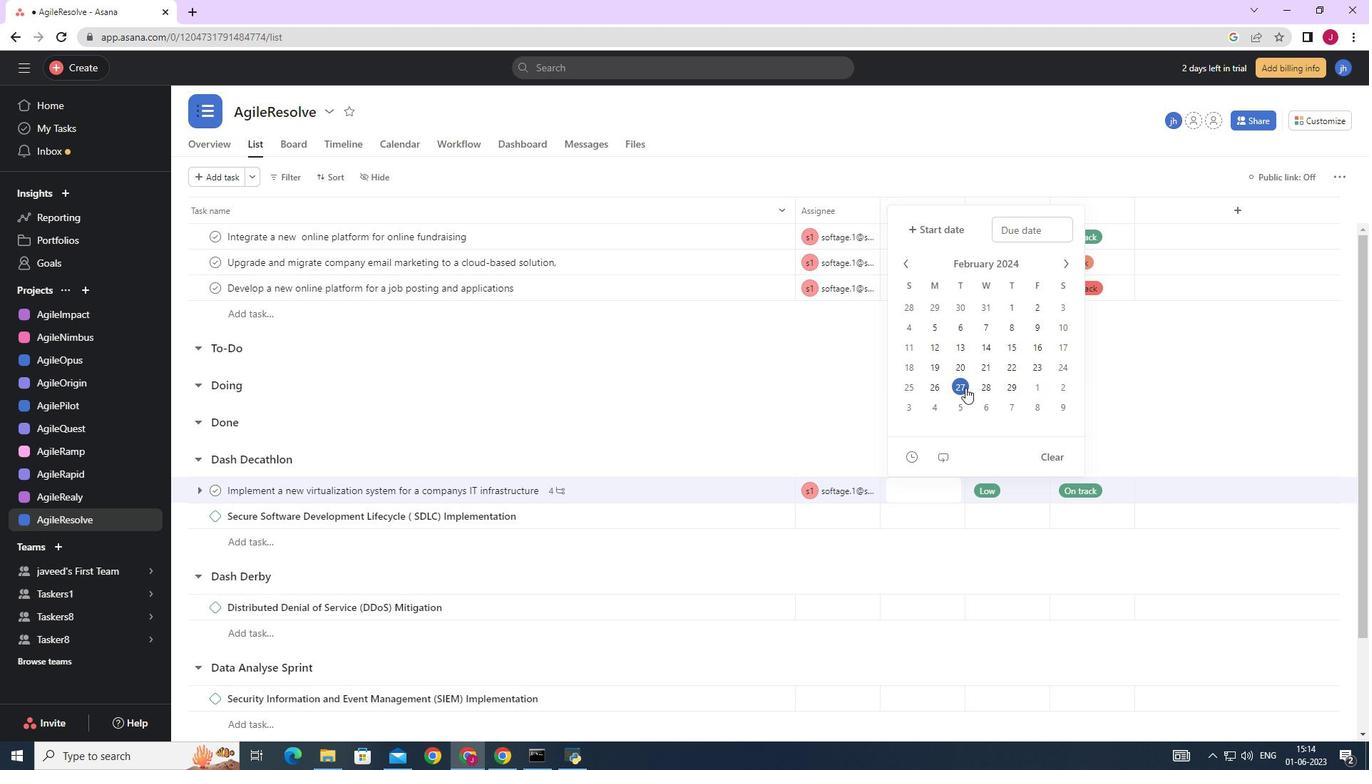
Action: Mouse pressed left at (959, 383)
Screenshot: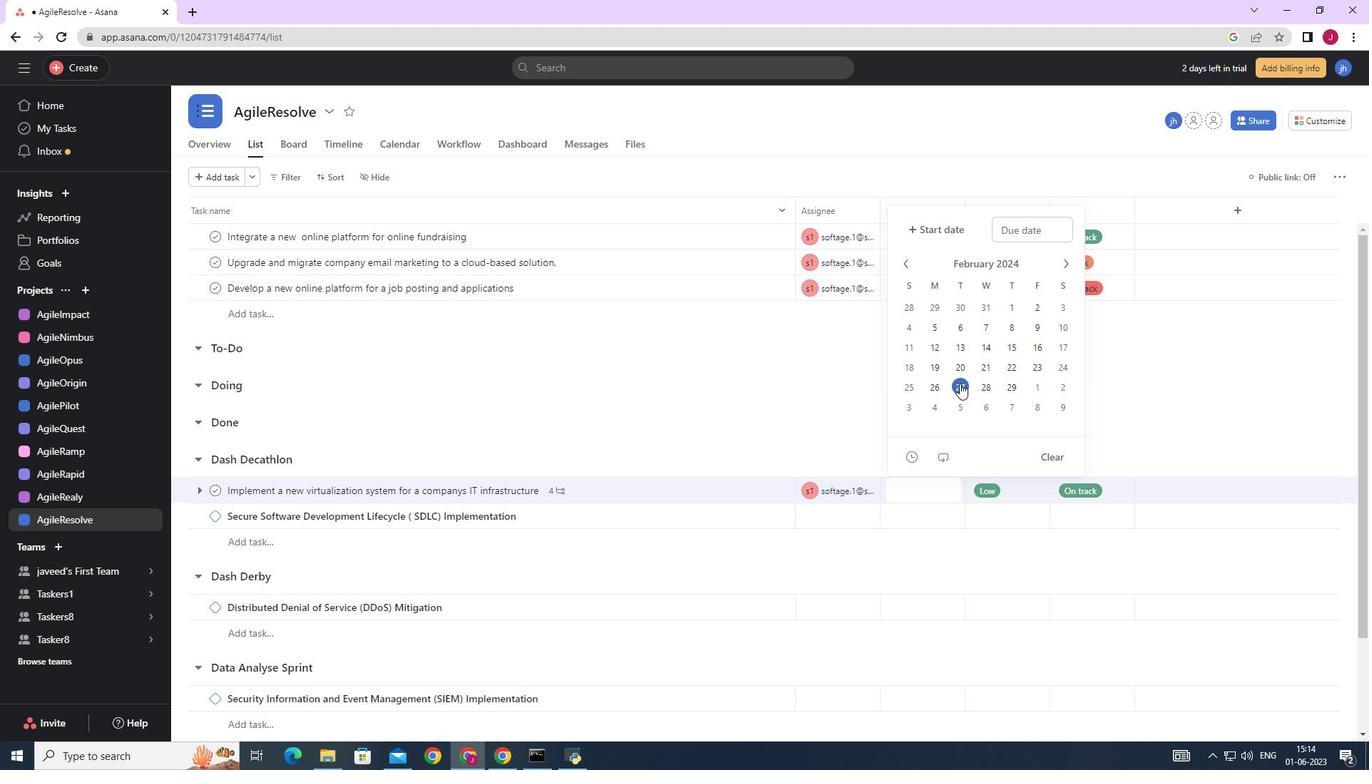 
